 Task: Search one way flight ticket for 5 adults, 2 children, 1 infant in seat and 1 infant on lap in economy from Ketchikan: Ketchikan International Airport to Greenville: Pitt-greenville Airport on 5-2-2023. Choice of flights is Frontier. Number of bags: 2 checked bags. Price is upto 107000. Outbound departure time preference is 6:45.
Action: Mouse moved to (171, 139)
Screenshot: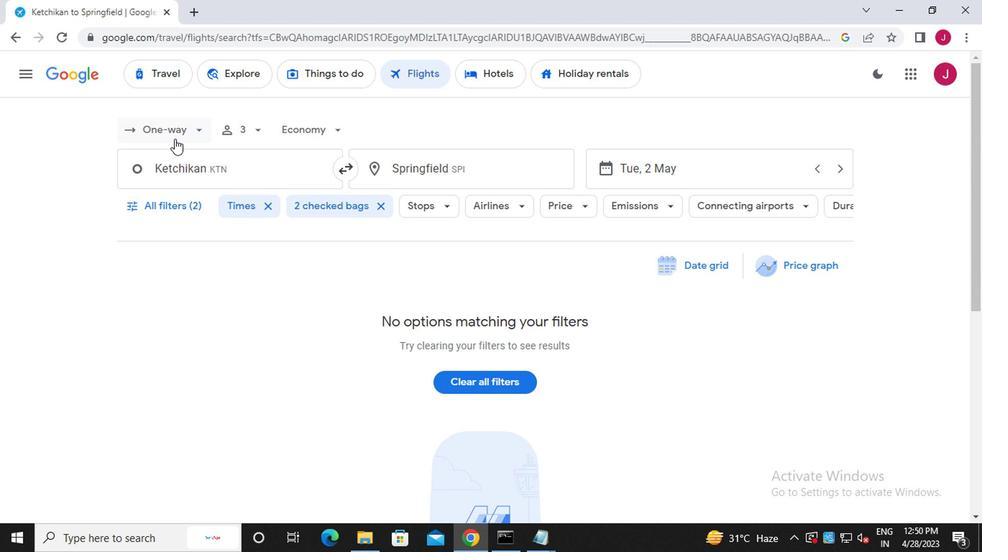 
Action: Mouse pressed left at (171, 139)
Screenshot: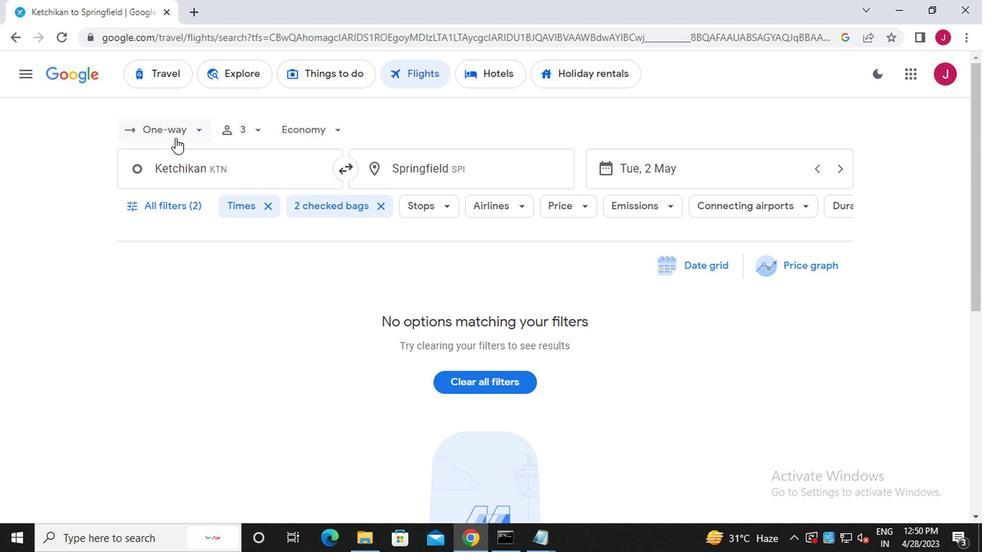 
Action: Mouse moved to (187, 200)
Screenshot: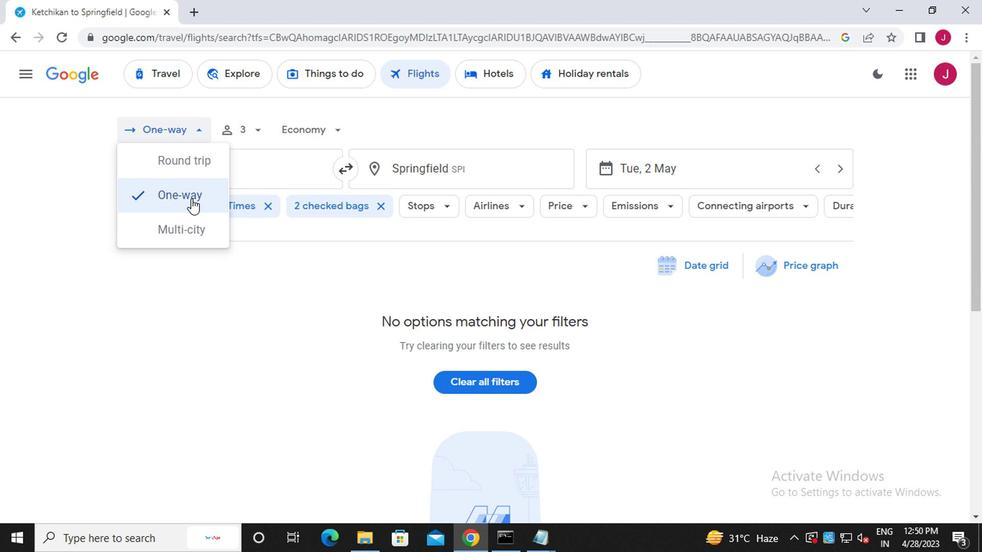 
Action: Mouse pressed left at (187, 200)
Screenshot: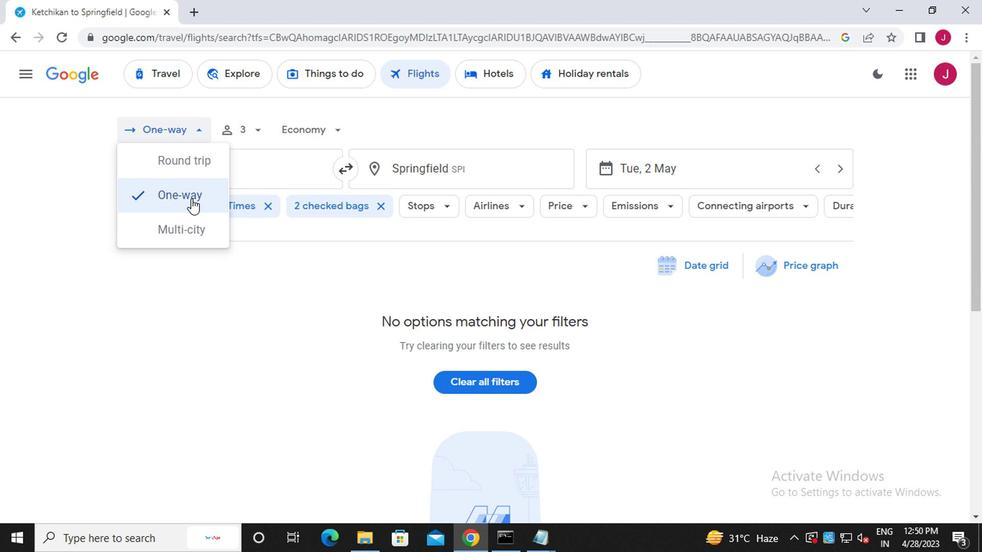 
Action: Mouse moved to (256, 133)
Screenshot: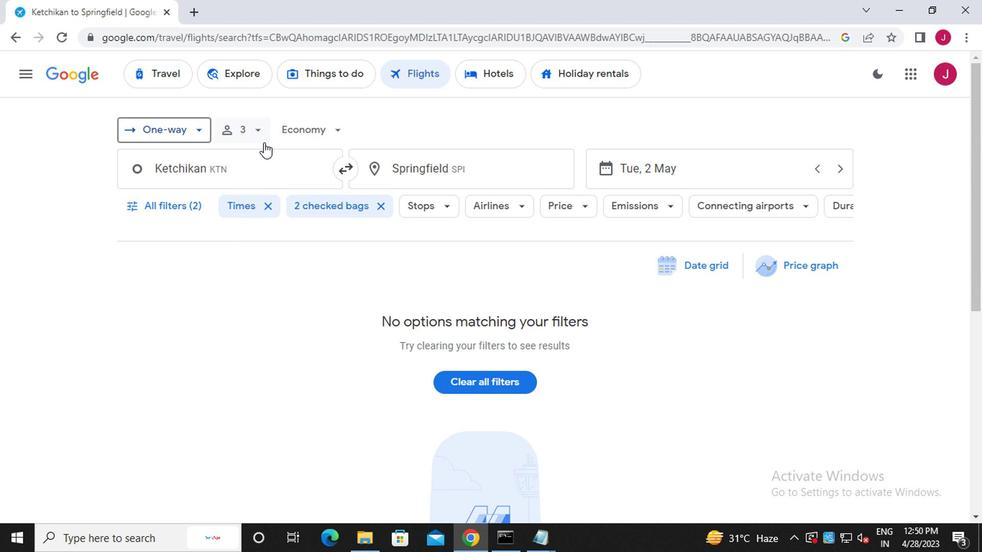 
Action: Mouse pressed left at (256, 133)
Screenshot: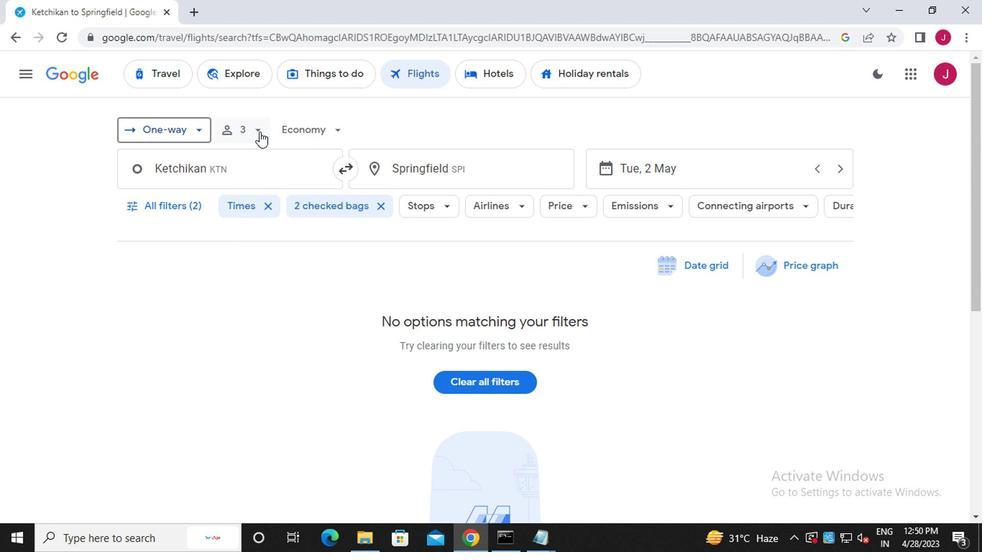 
Action: Mouse moved to (363, 173)
Screenshot: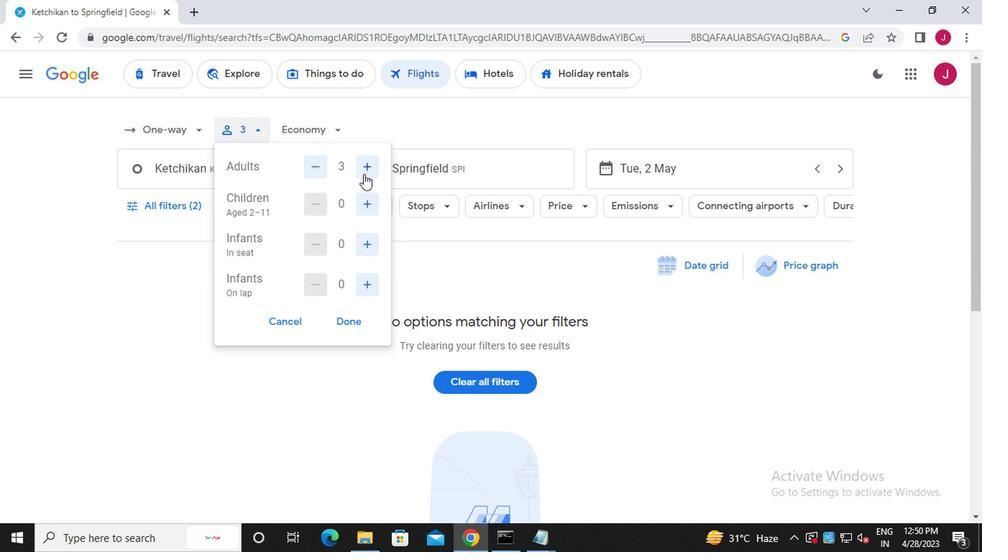 
Action: Mouse pressed left at (363, 173)
Screenshot: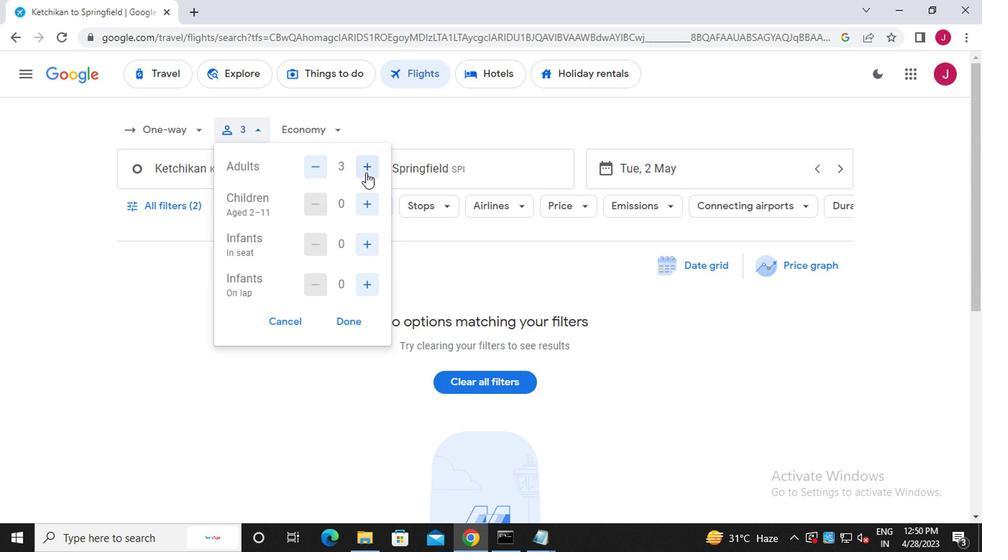 
Action: Mouse pressed left at (363, 173)
Screenshot: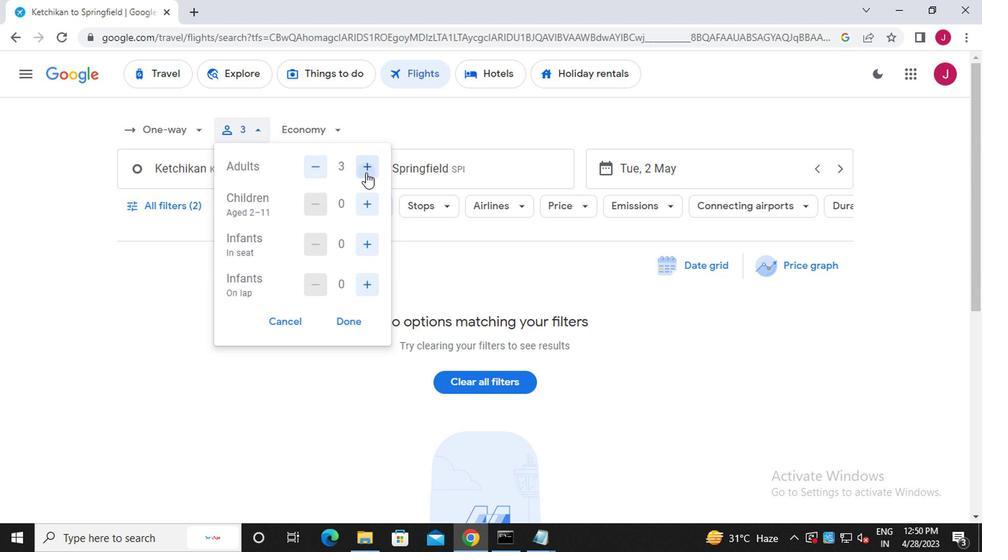 
Action: Mouse moved to (362, 203)
Screenshot: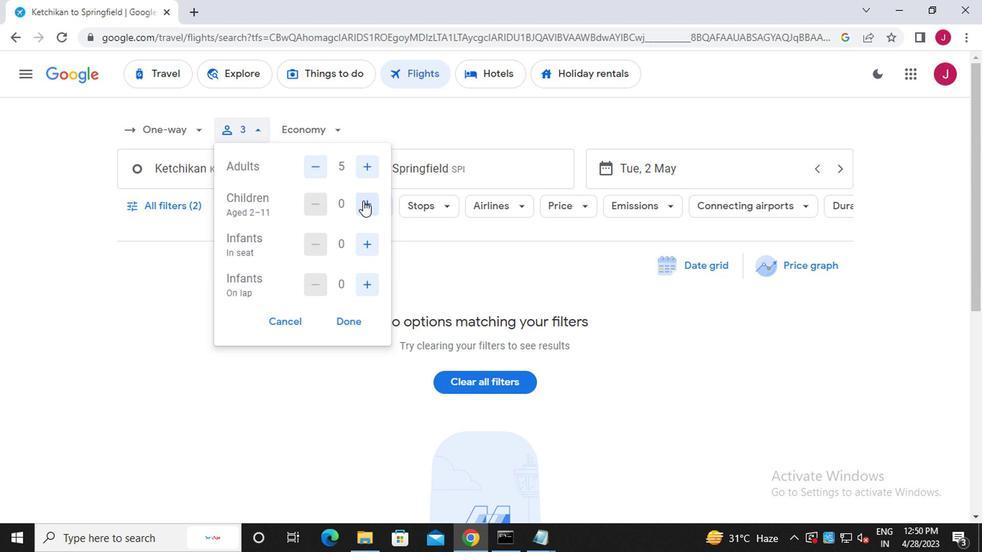 
Action: Mouse pressed left at (362, 203)
Screenshot: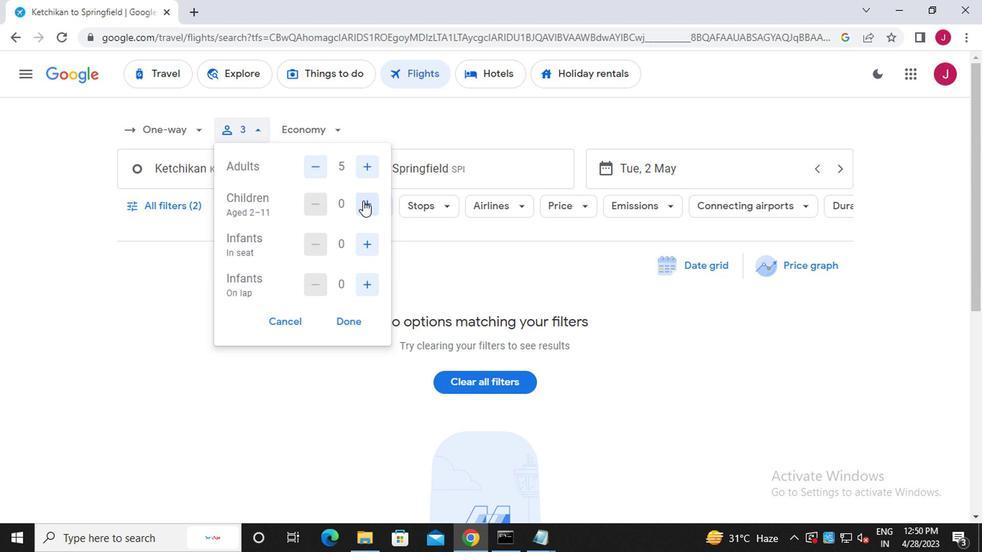 
Action: Mouse moved to (362, 203)
Screenshot: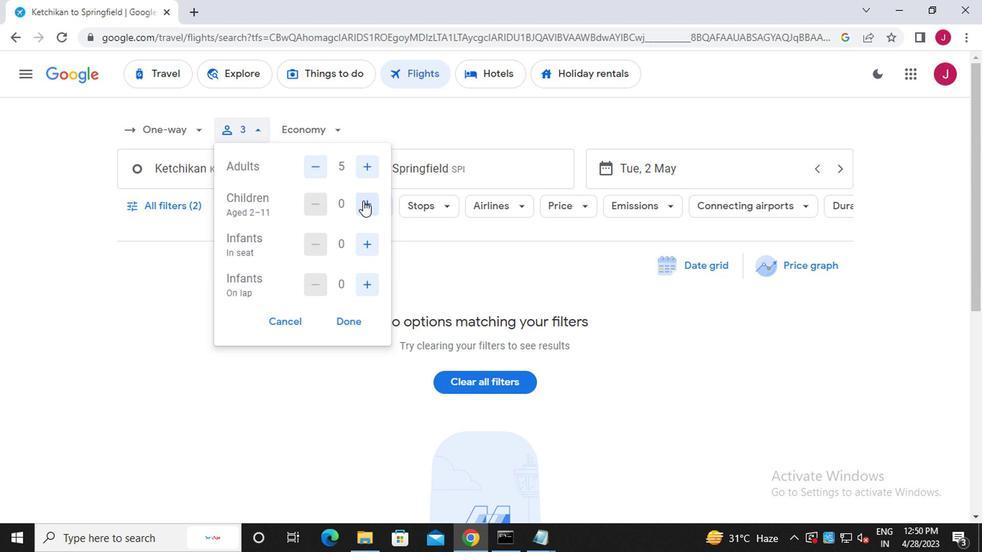 
Action: Mouse pressed left at (362, 203)
Screenshot: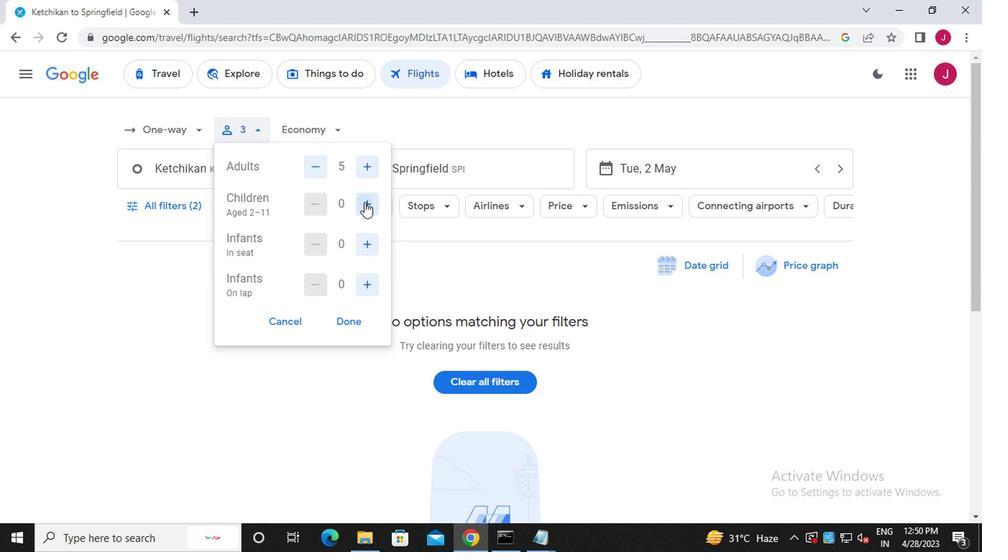 
Action: Mouse moved to (365, 244)
Screenshot: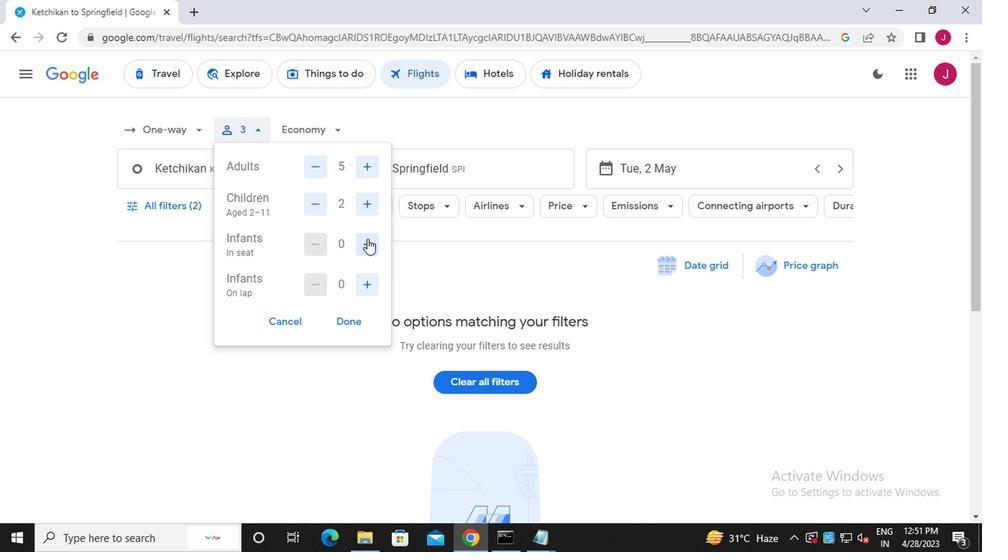 
Action: Mouse pressed left at (365, 244)
Screenshot: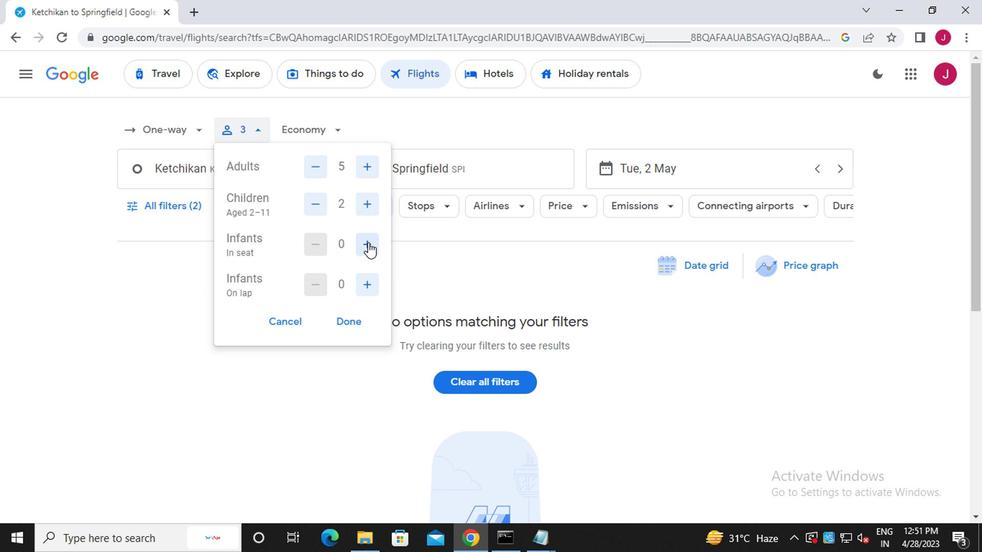 
Action: Mouse moved to (363, 287)
Screenshot: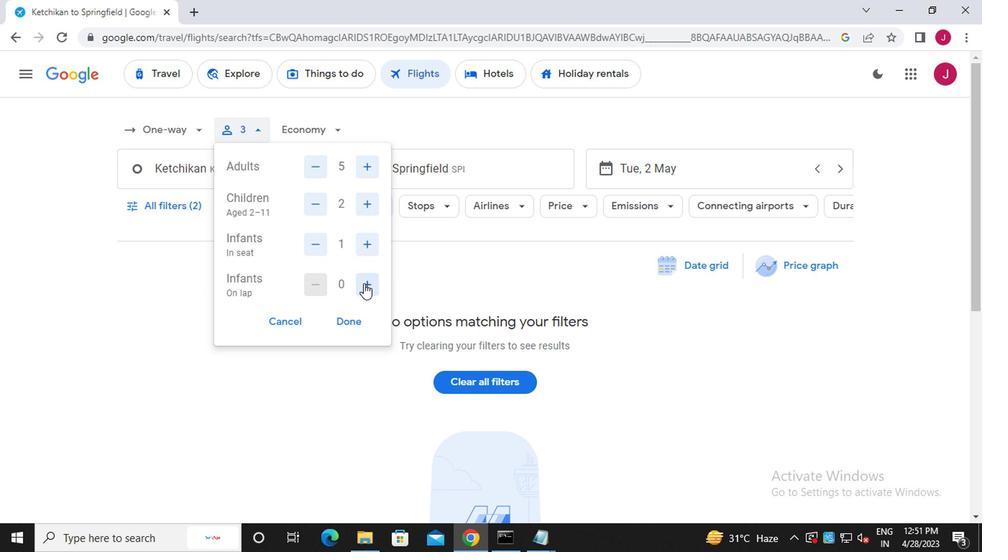 
Action: Mouse pressed left at (363, 287)
Screenshot: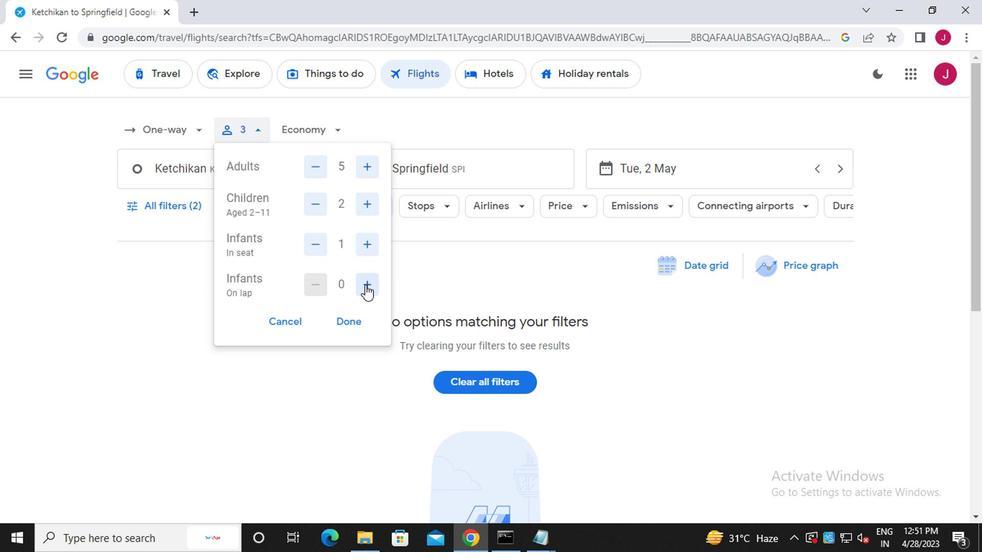 
Action: Mouse moved to (351, 323)
Screenshot: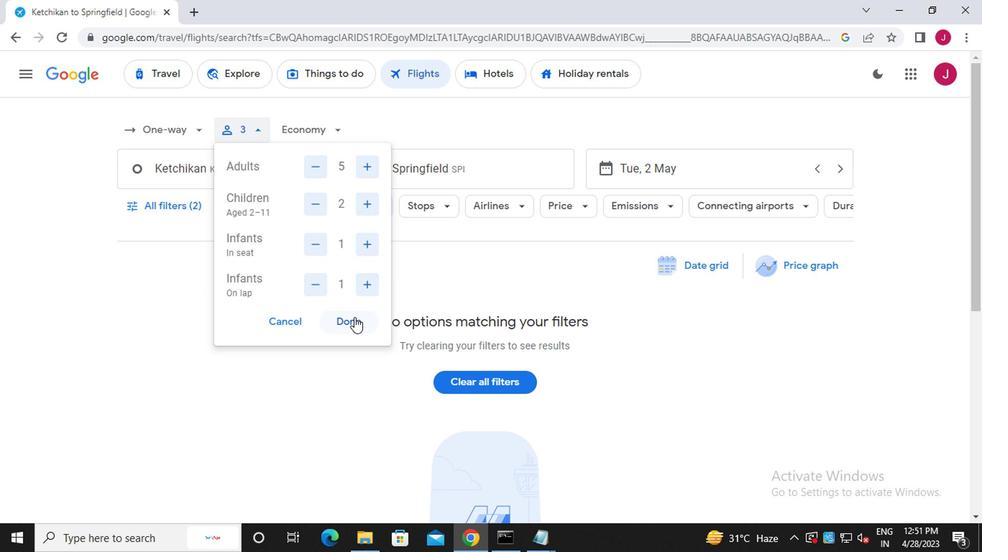 
Action: Mouse pressed left at (351, 323)
Screenshot: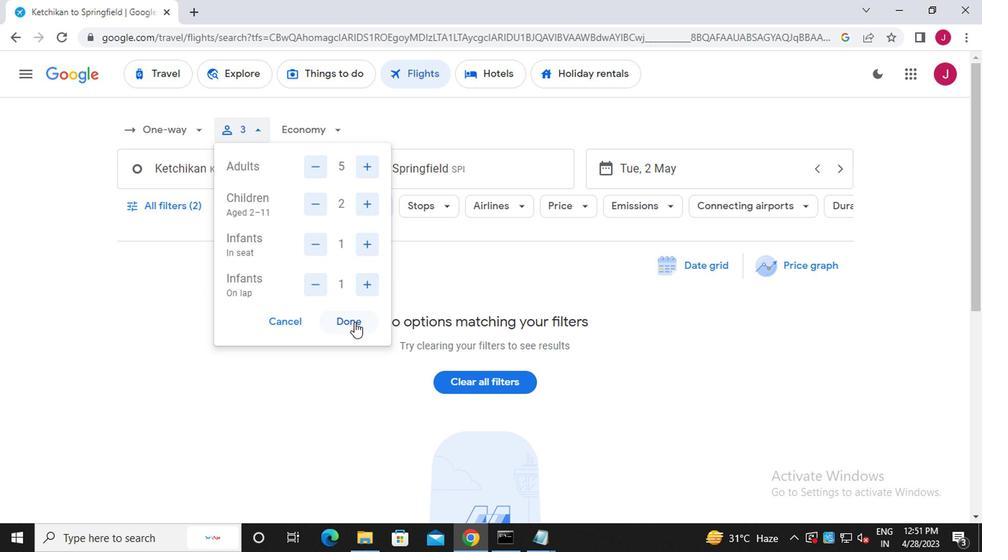 
Action: Mouse moved to (337, 136)
Screenshot: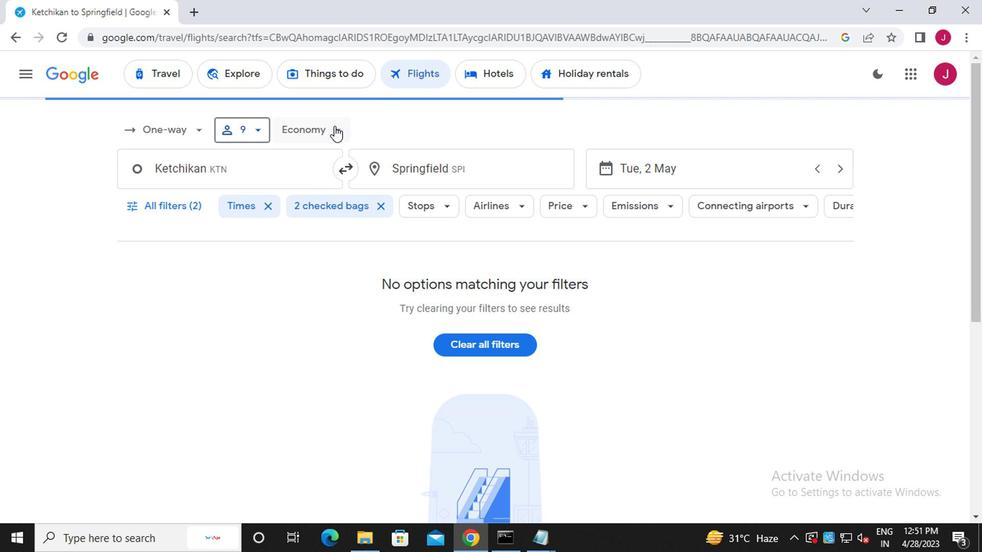 
Action: Mouse pressed left at (337, 136)
Screenshot: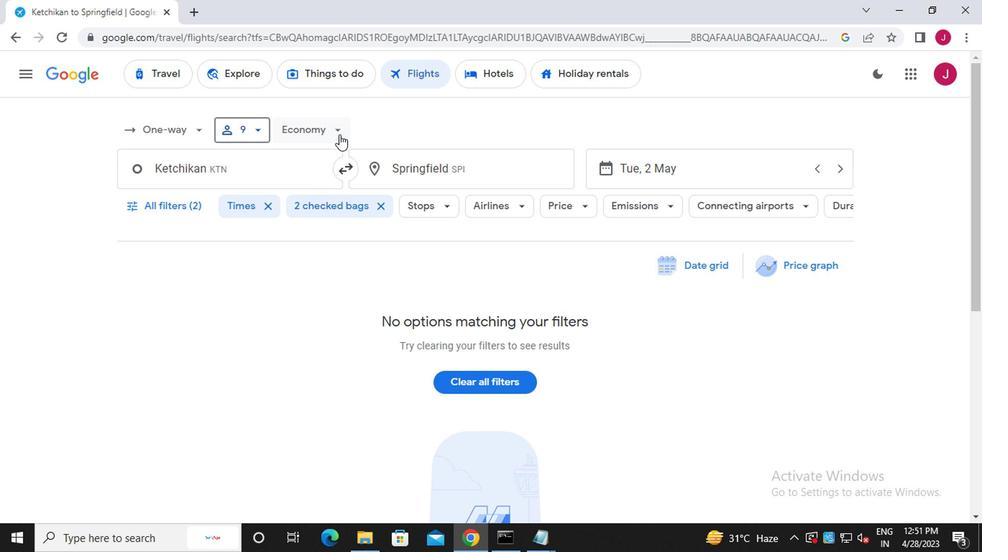 
Action: Mouse moved to (358, 150)
Screenshot: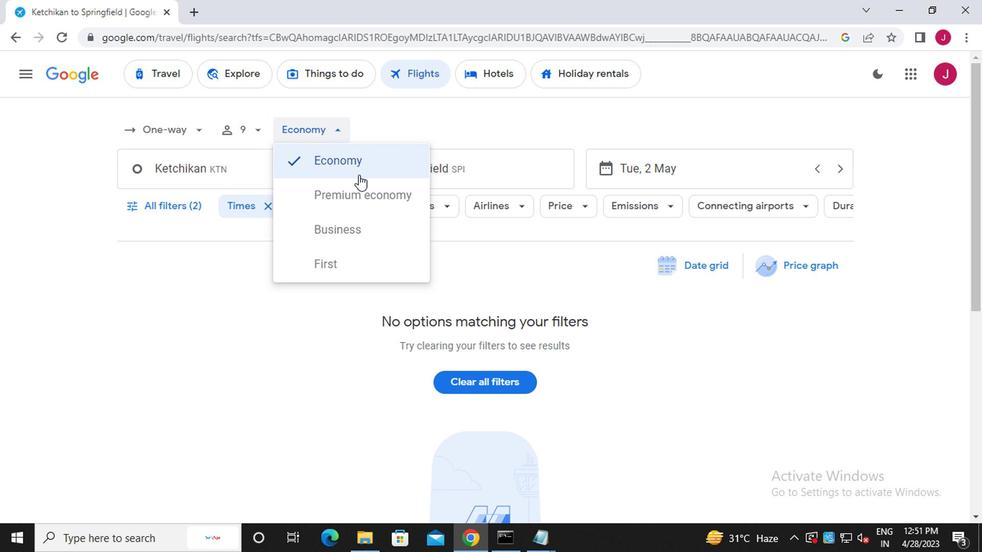 
Action: Mouse pressed left at (358, 150)
Screenshot: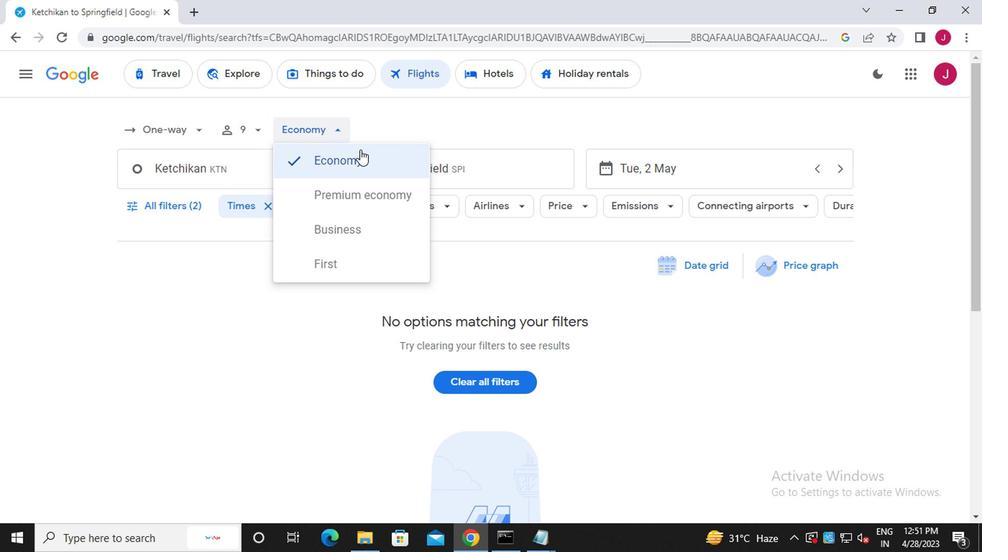 
Action: Mouse moved to (274, 171)
Screenshot: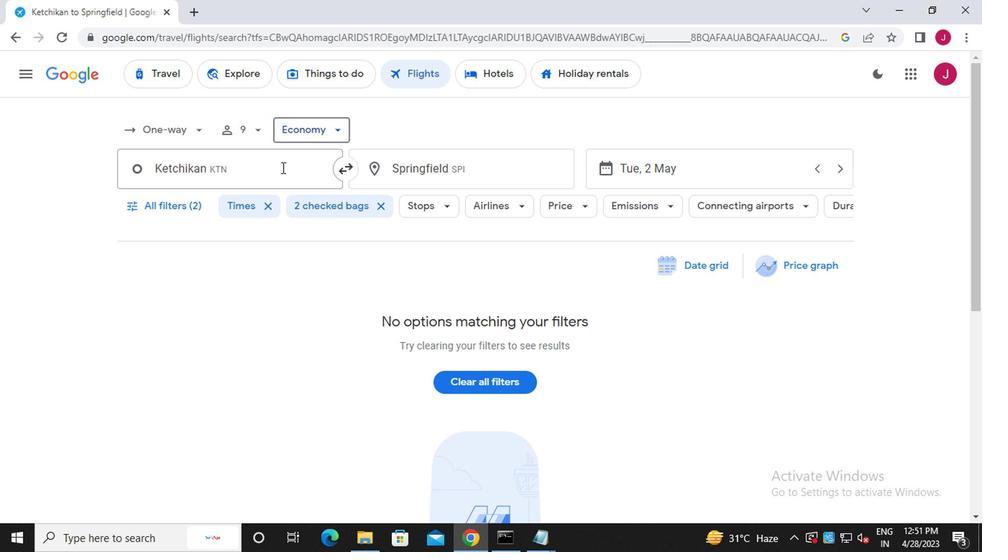 
Action: Mouse pressed left at (274, 171)
Screenshot: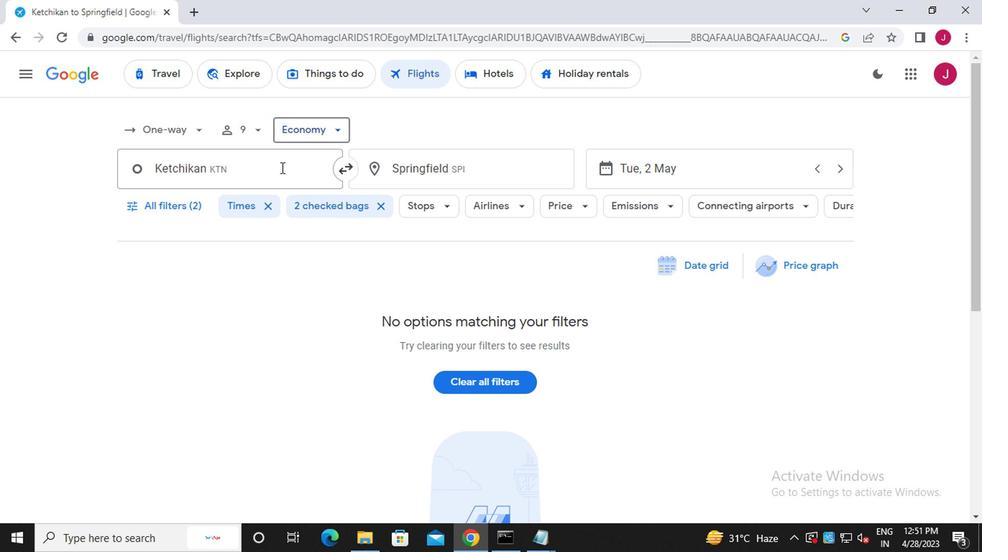
Action: Mouse moved to (273, 171)
Screenshot: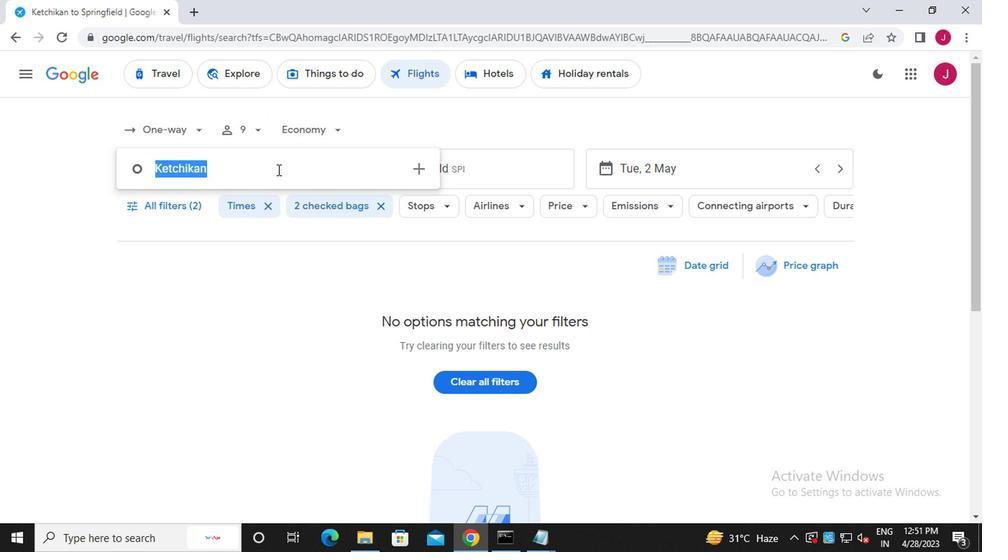 
Action: Key pressed ketch
Screenshot: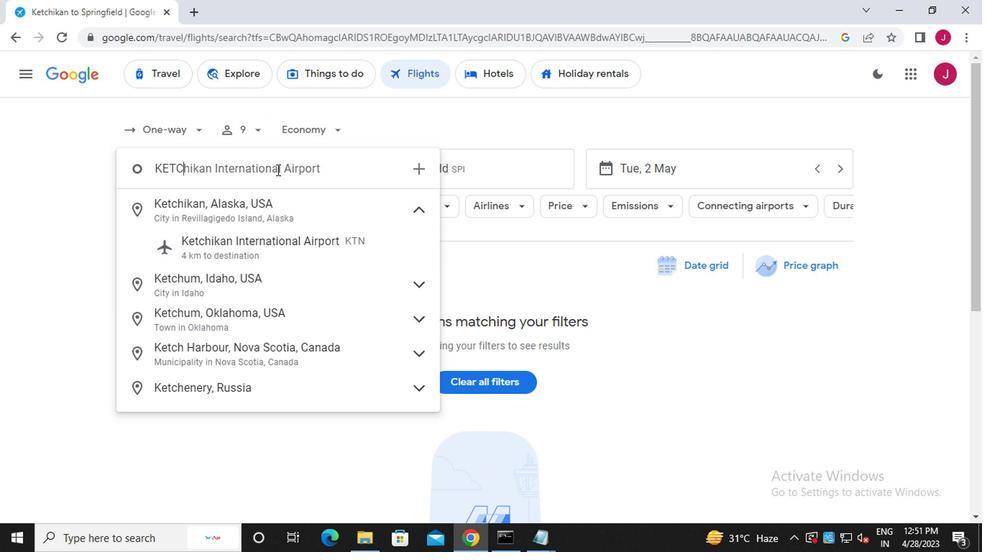
Action: Mouse moved to (274, 244)
Screenshot: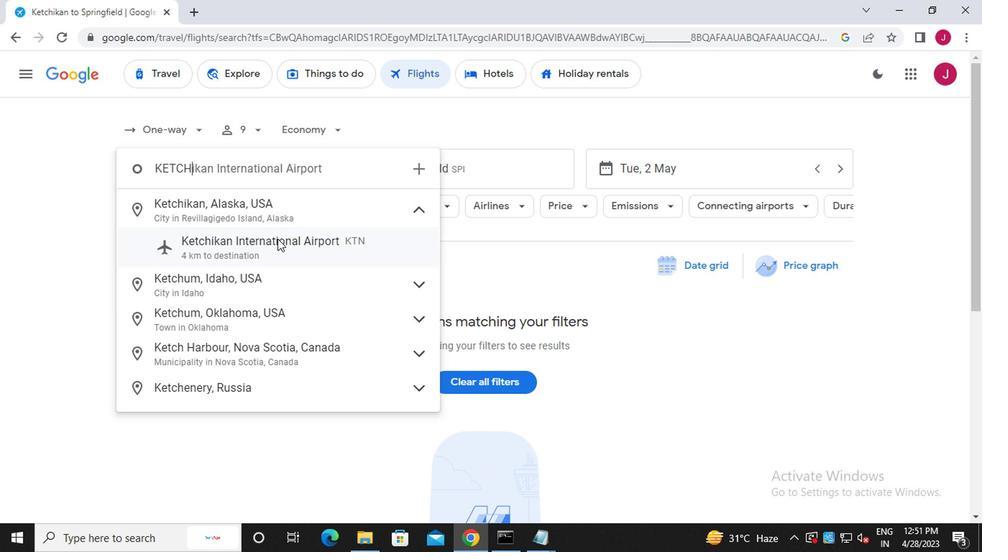 
Action: Mouse pressed left at (274, 244)
Screenshot: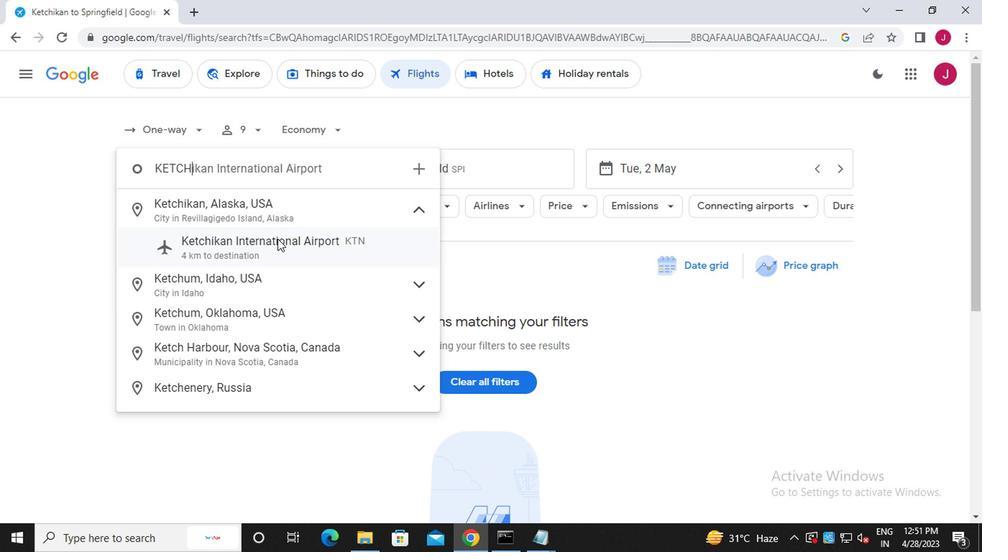 
Action: Mouse moved to (490, 171)
Screenshot: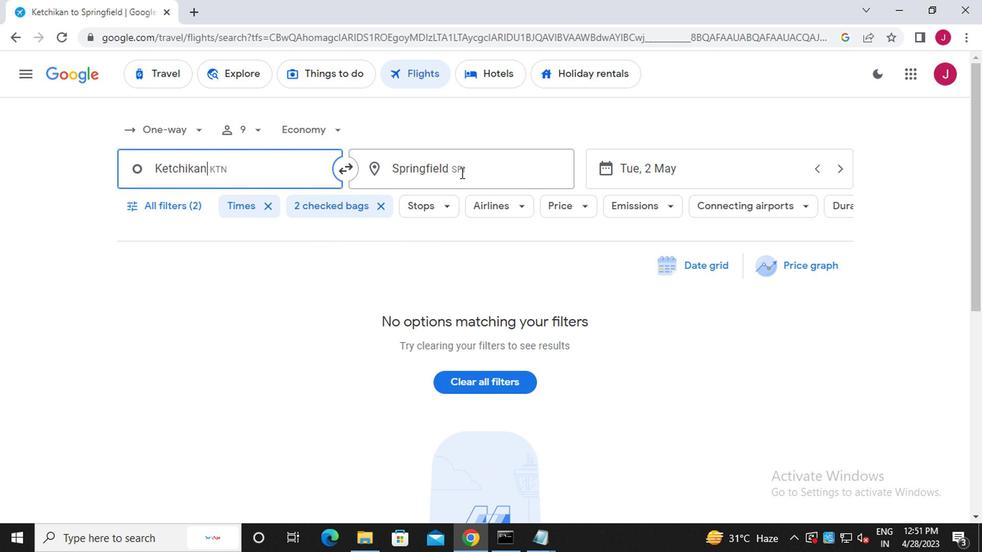 
Action: Mouse pressed left at (490, 171)
Screenshot: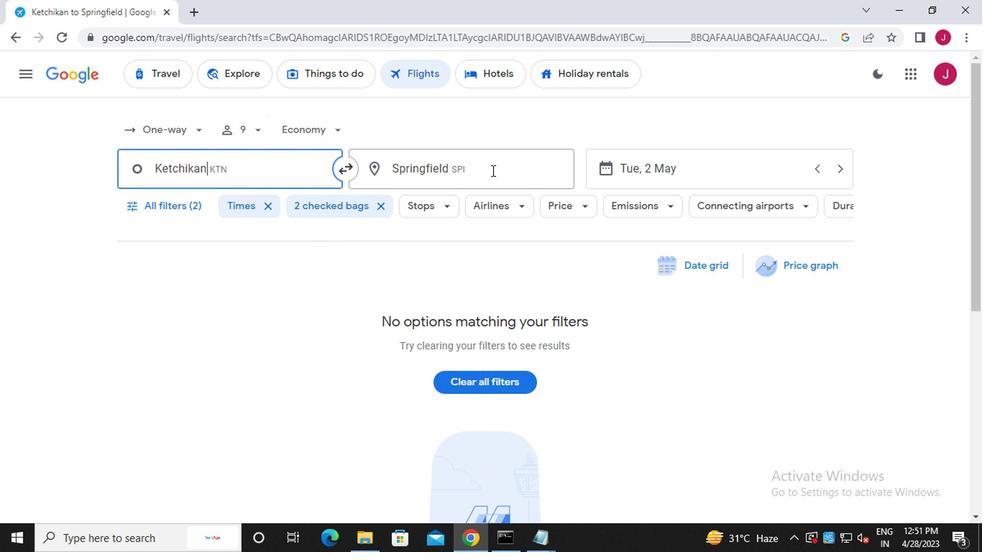 
Action: Mouse moved to (491, 171)
Screenshot: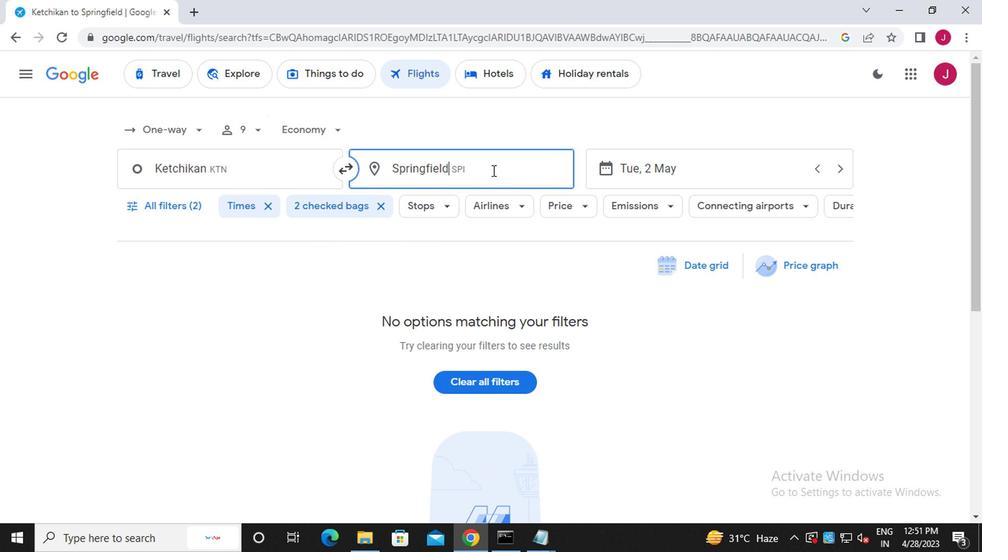 
Action: Key pressed greenville<Key.space>p
Screenshot: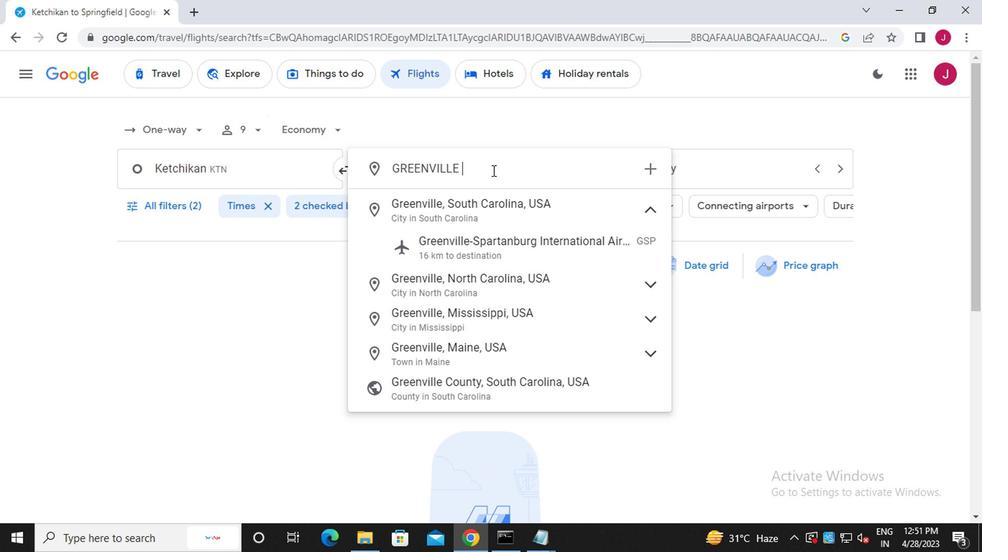 
Action: Mouse moved to (502, 212)
Screenshot: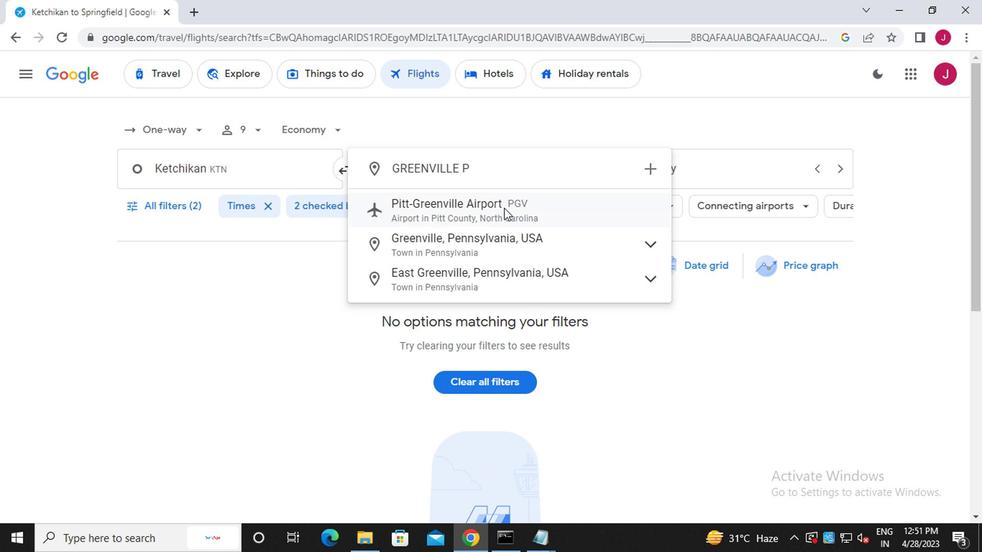 
Action: Mouse pressed left at (502, 212)
Screenshot: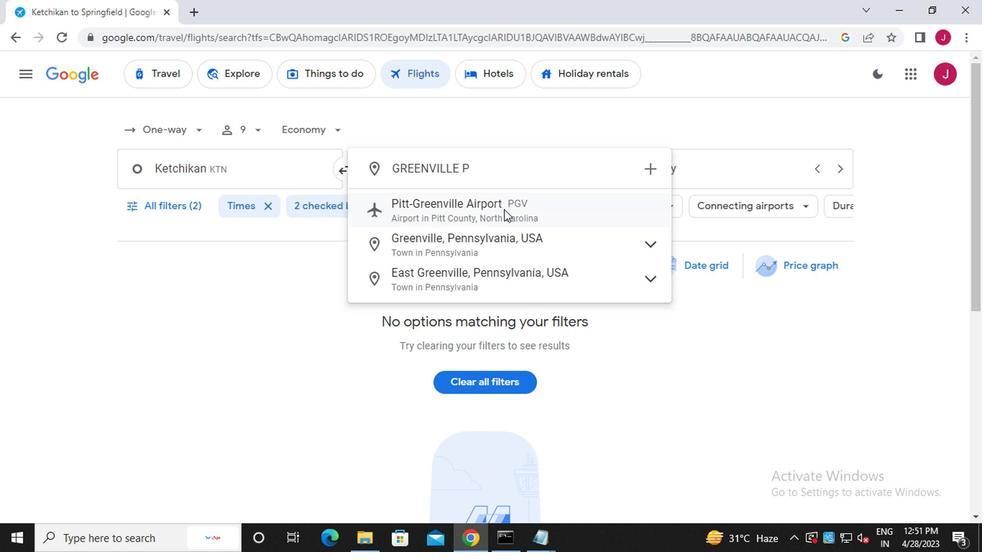 
Action: Mouse moved to (690, 175)
Screenshot: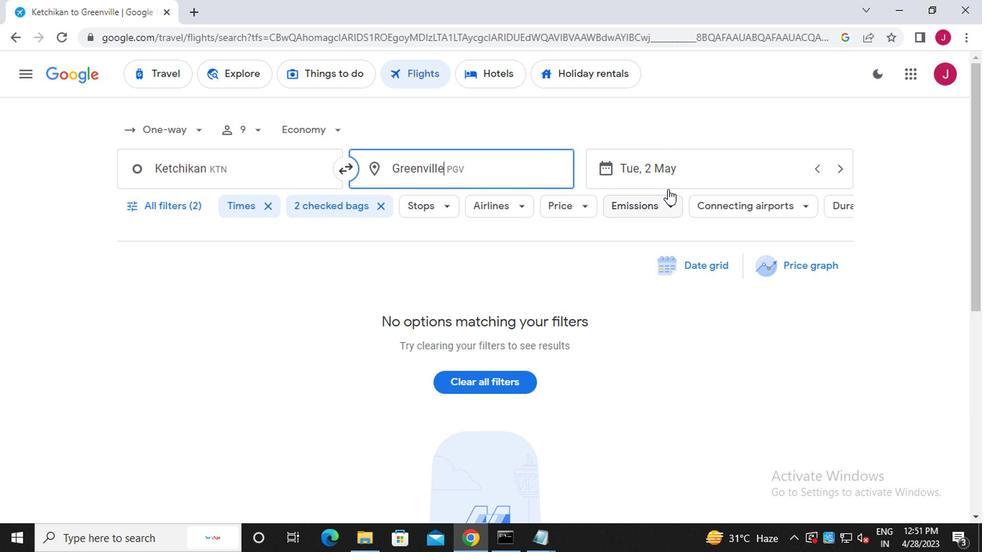 
Action: Mouse pressed left at (690, 175)
Screenshot: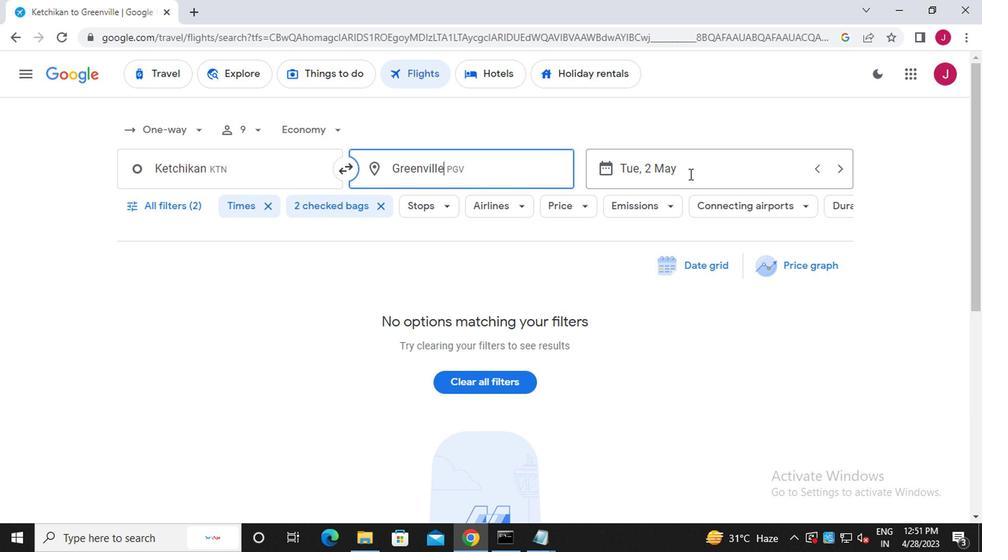 
Action: Mouse moved to (820, 495)
Screenshot: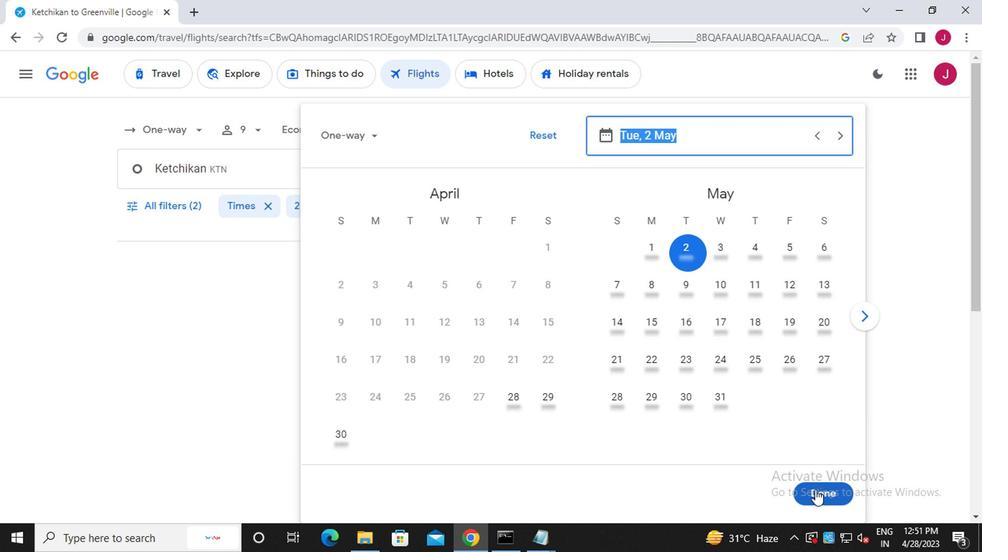 
Action: Mouse pressed left at (820, 495)
Screenshot: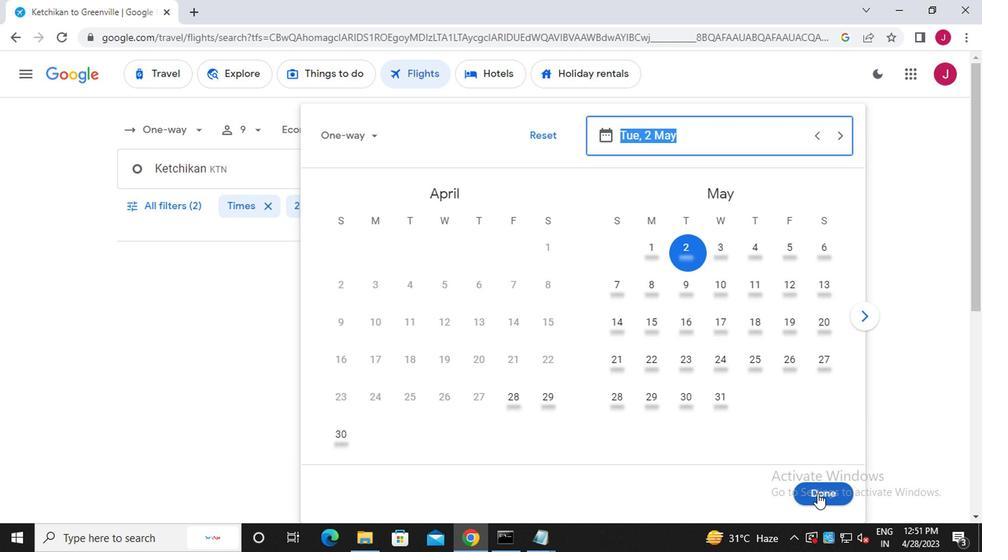 
Action: Mouse moved to (195, 209)
Screenshot: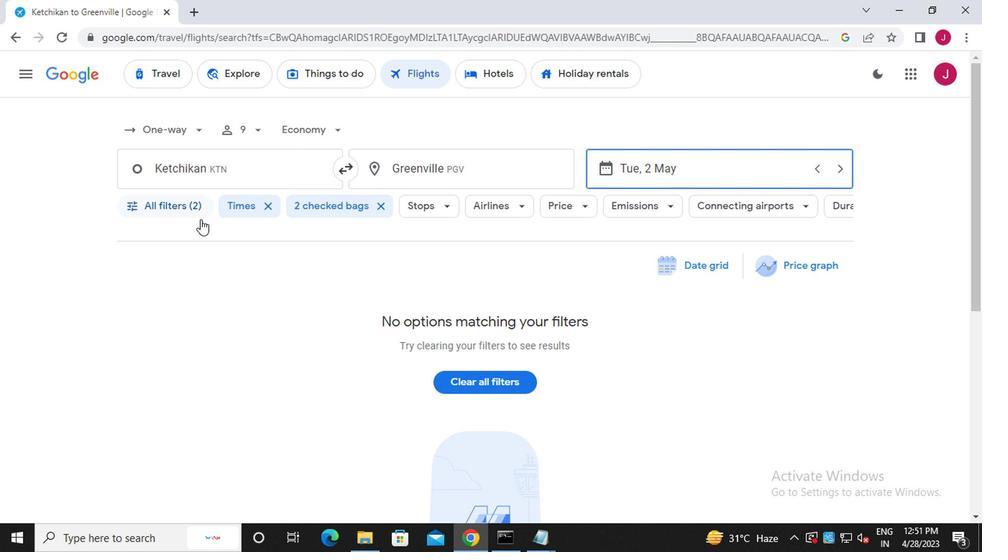 
Action: Mouse pressed left at (195, 209)
Screenshot: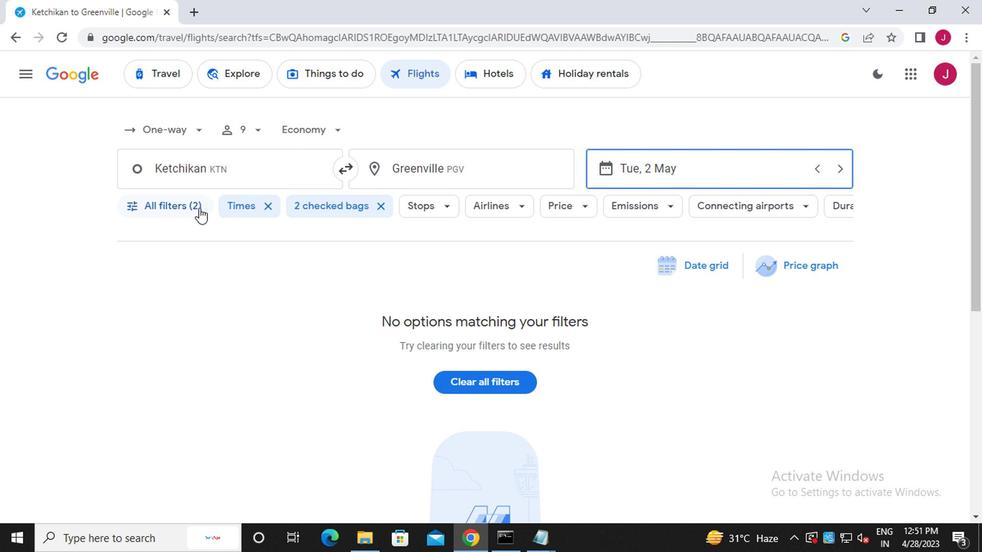 
Action: Mouse moved to (257, 327)
Screenshot: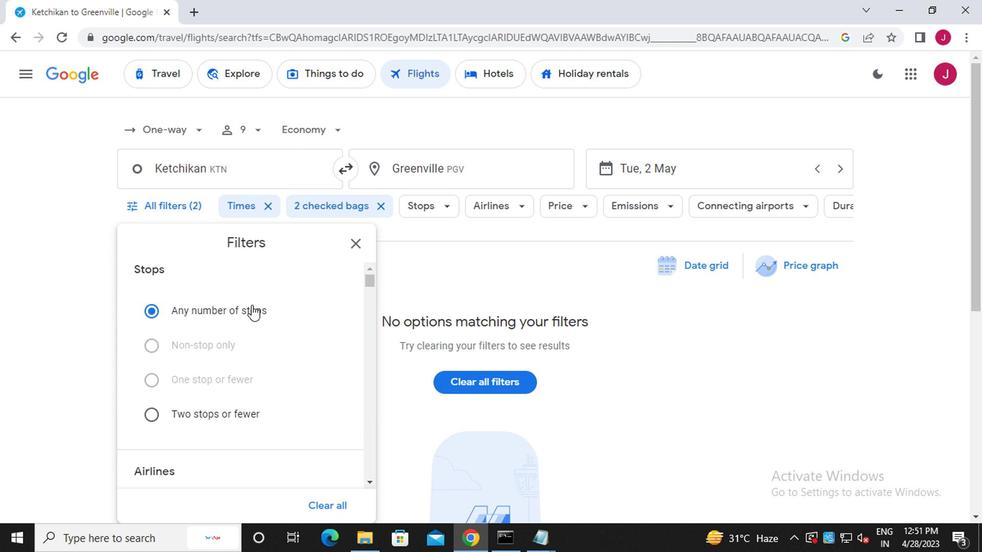 
Action: Mouse scrolled (257, 326) with delta (0, -1)
Screenshot: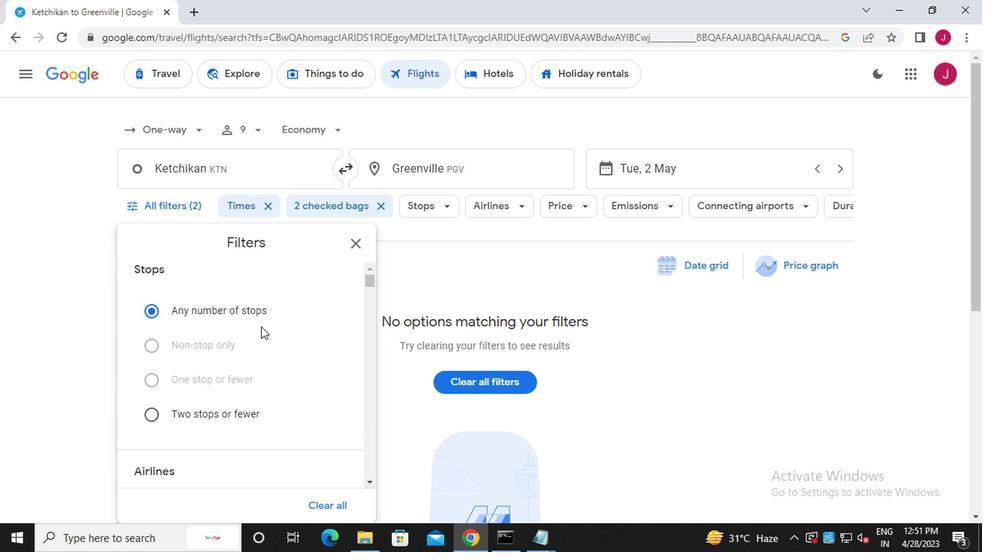 
Action: Mouse scrolled (257, 326) with delta (0, -1)
Screenshot: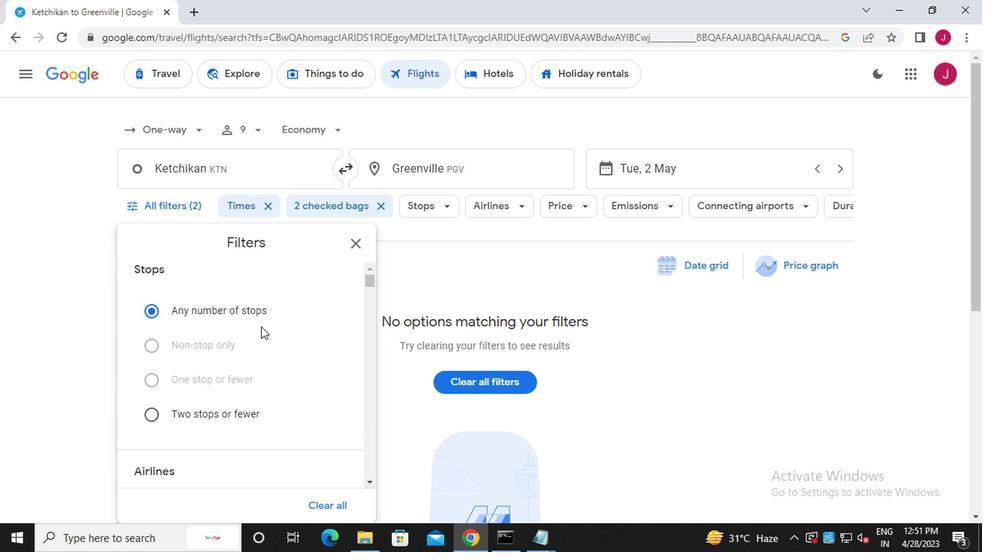 
Action: Mouse scrolled (257, 326) with delta (0, -1)
Screenshot: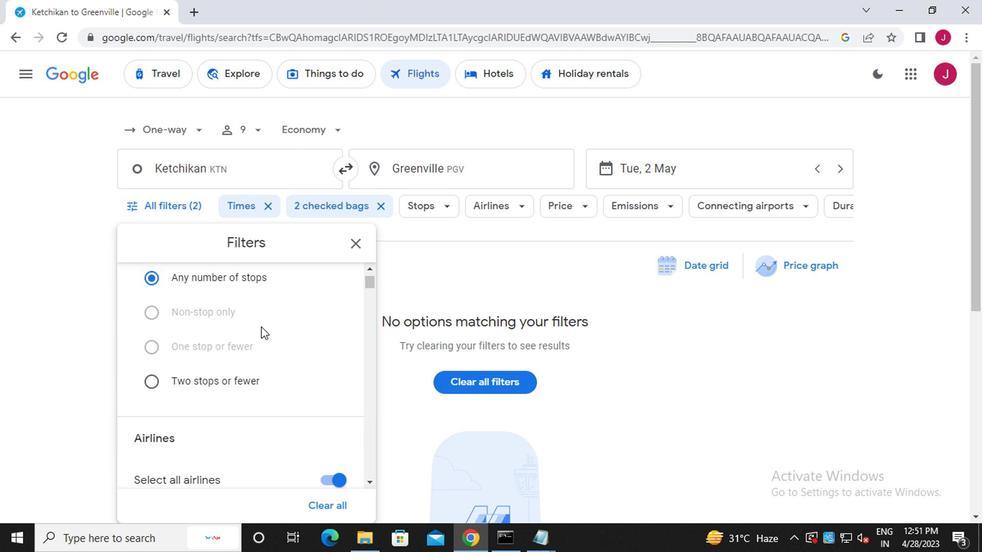
Action: Mouse moved to (321, 299)
Screenshot: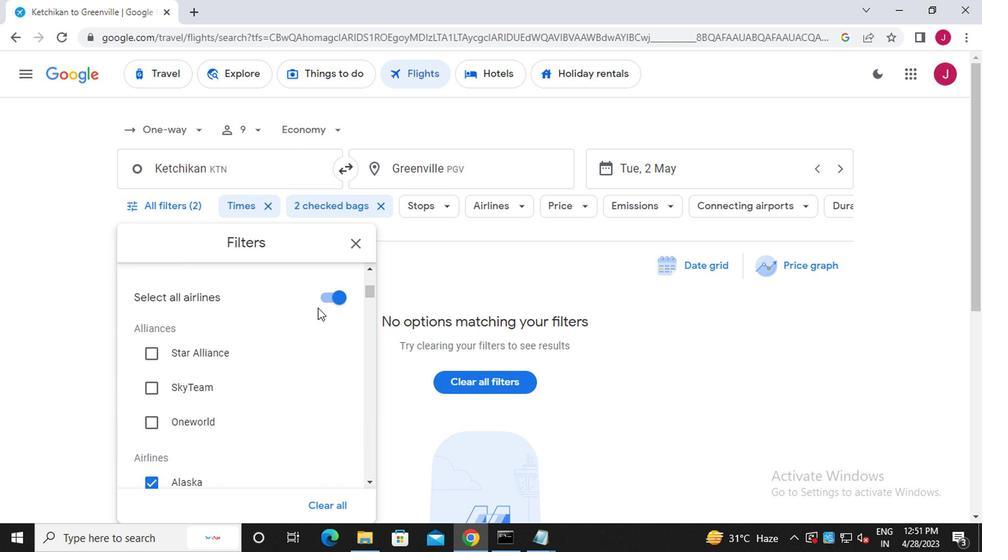 
Action: Mouse pressed left at (321, 299)
Screenshot: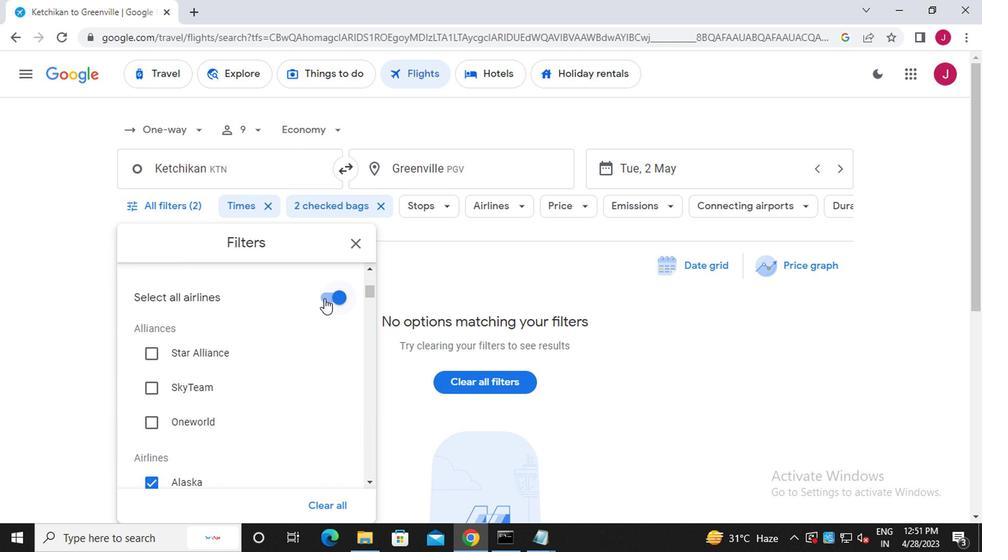 
Action: Mouse moved to (319, 310)
Screenshot: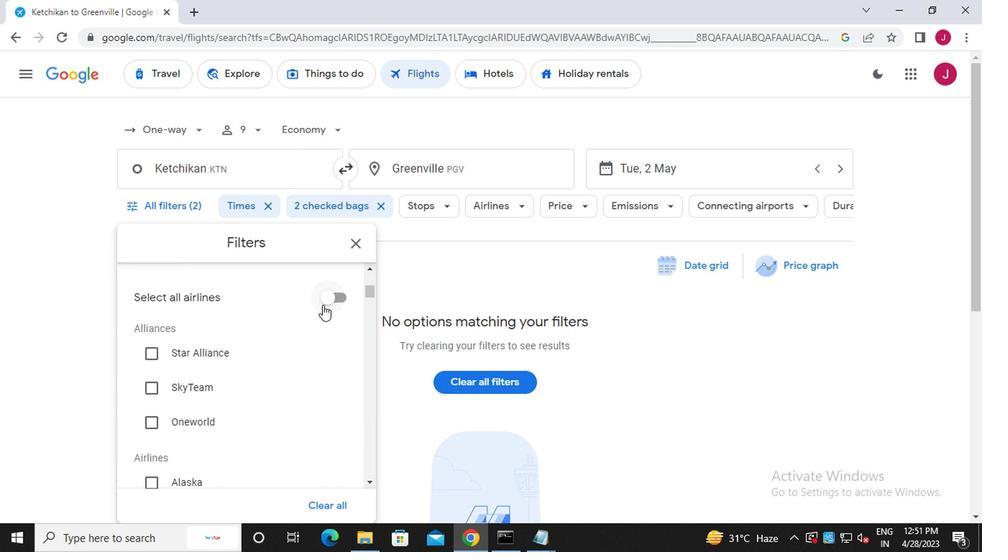 
Action: Mouse scrolled (319, 309) with delta (0, -1)
Screenshot: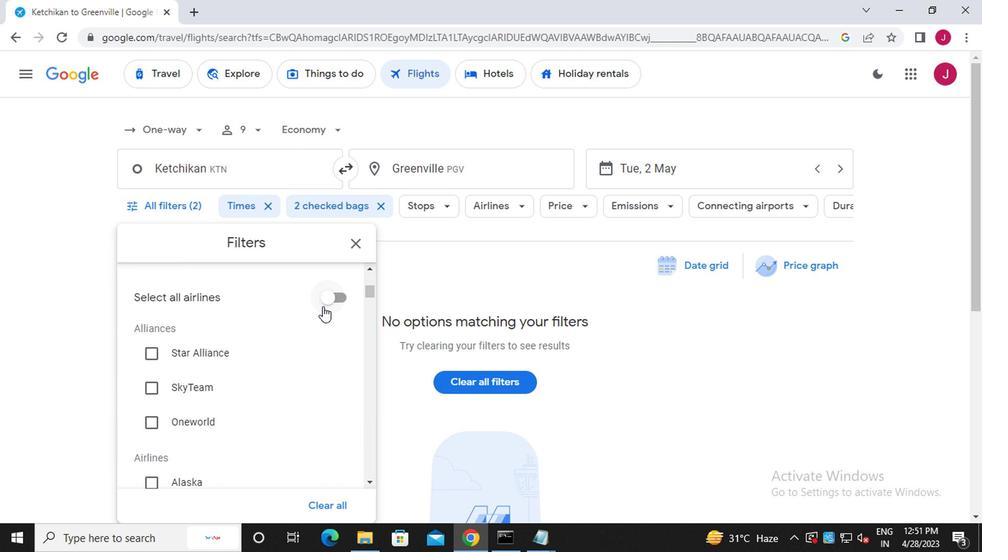 
Action: Mouse moved to (201, 324)
Screenshot: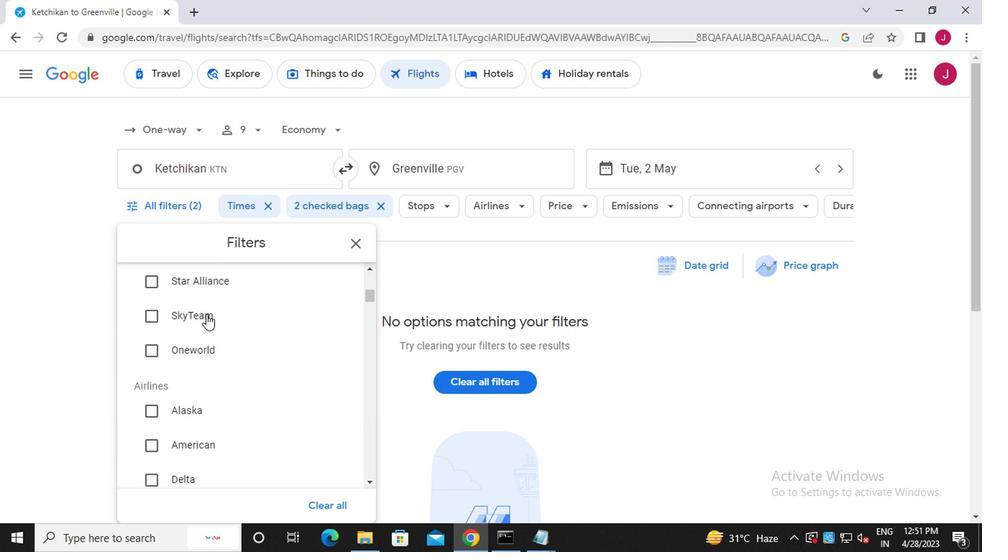 
Action: Mouse scrolled (201, 324) with delta (0, 0)
Screenshot: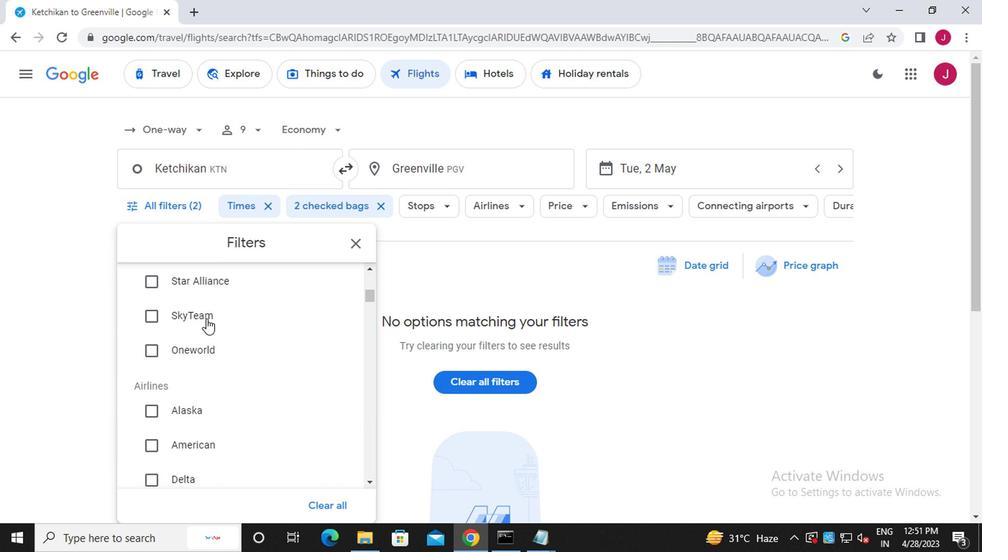 
Action: Mouse moved to (187, 386)
Screenshot: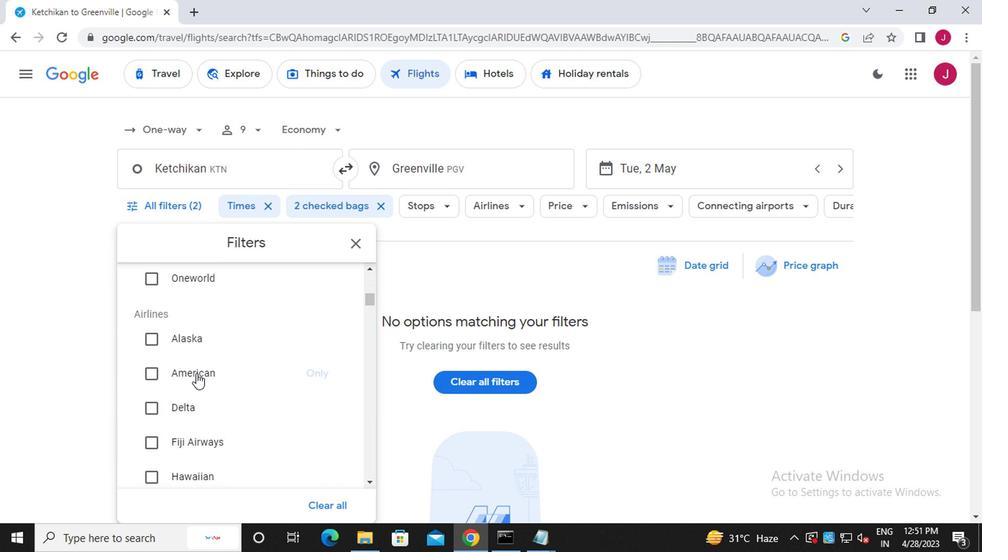 
Action: Mouse scrolled (187, 386) with delta (0, 0)
Screenshot: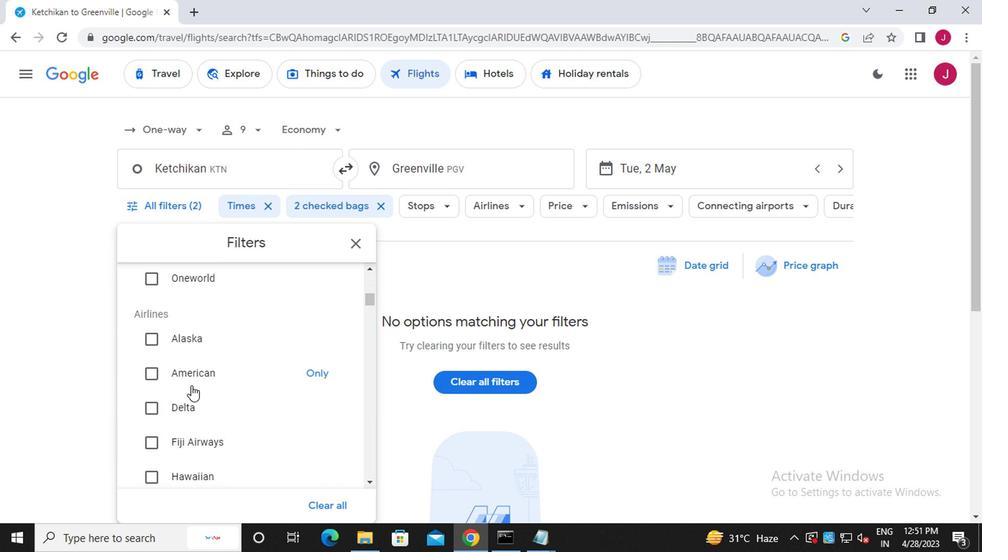 
Action: Mouse moved to (196, 372)
Screenshot: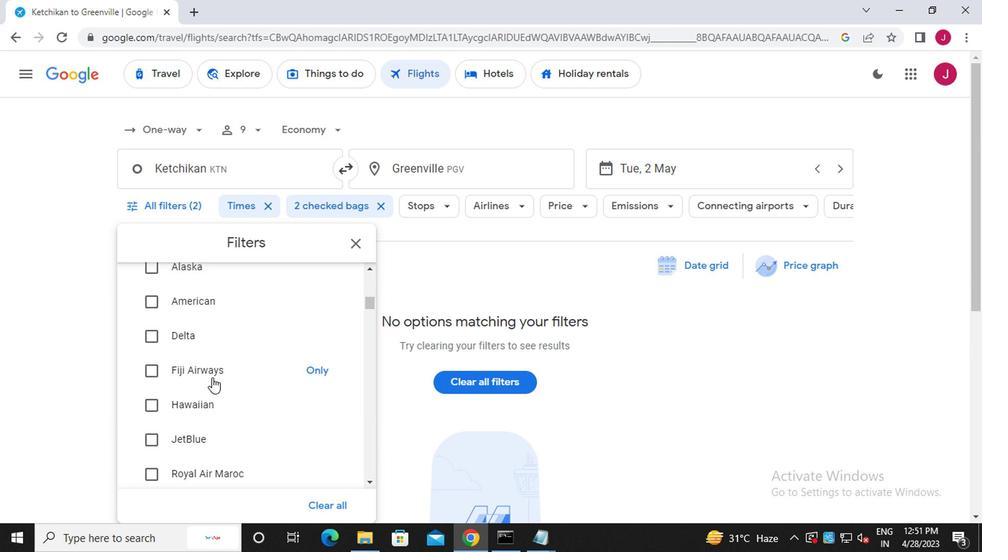 
Action: Mouse scrolled (196, 372) with delta (0, 0)
Screenshot: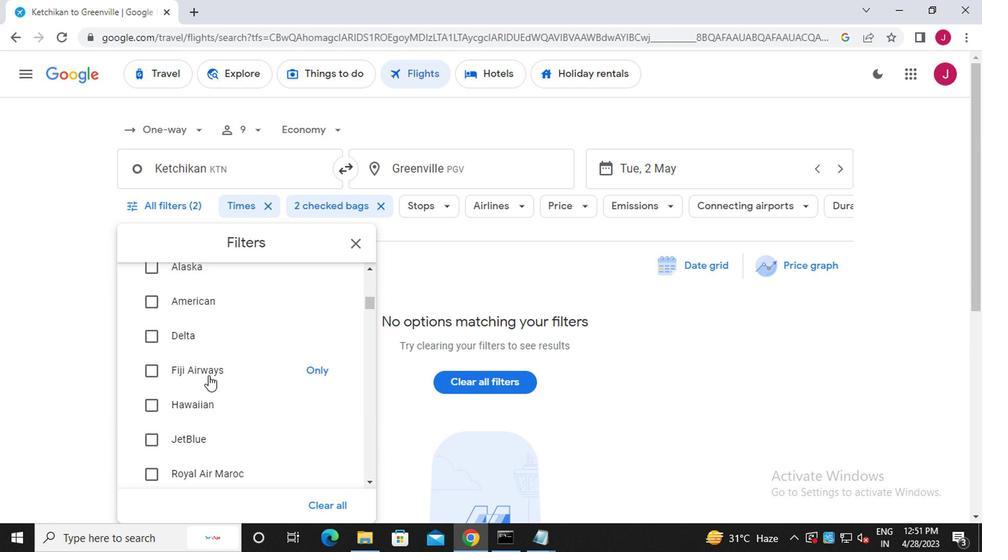 
Action: Mouse moved to (195, 372)
Screenshot: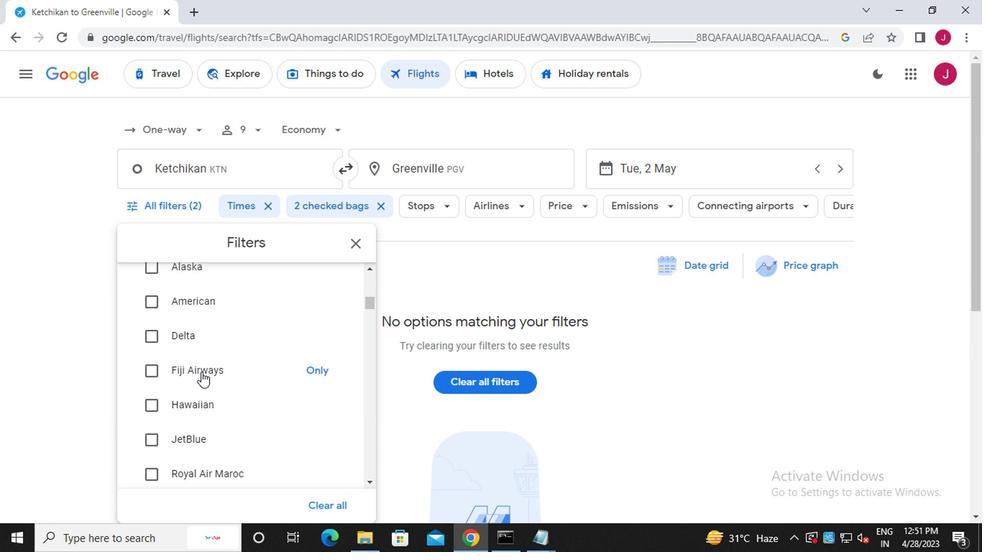 
Action: Mouse scrolled (195, 372) with delta (0, 0)
Screenshot: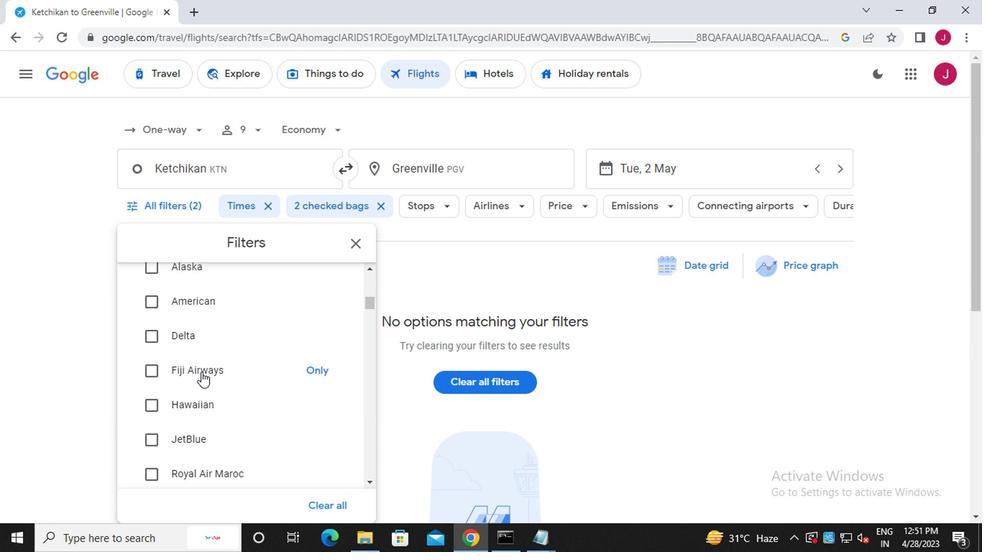 
Action: Mouse moved to (195, 372)
Screenshot: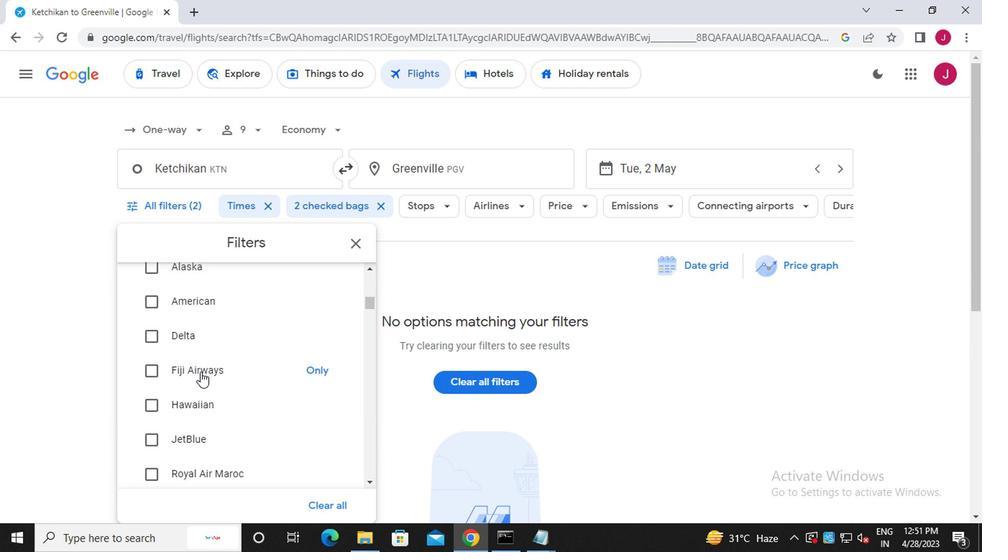 
Action: Mouse scrolled (195, 372) with delta (0, 0)
Screenshot: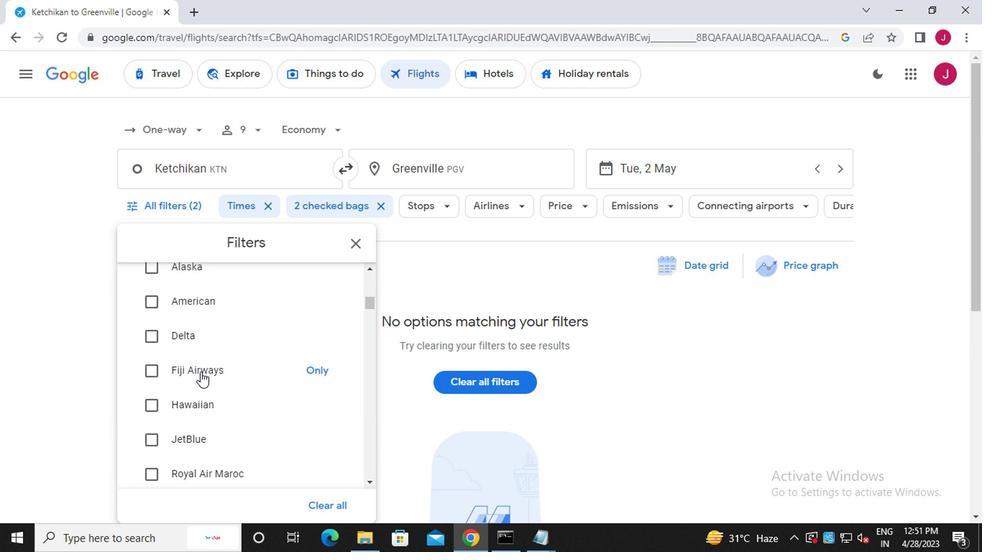 
Action: Mouse moved to (195, 365)
Screenshot: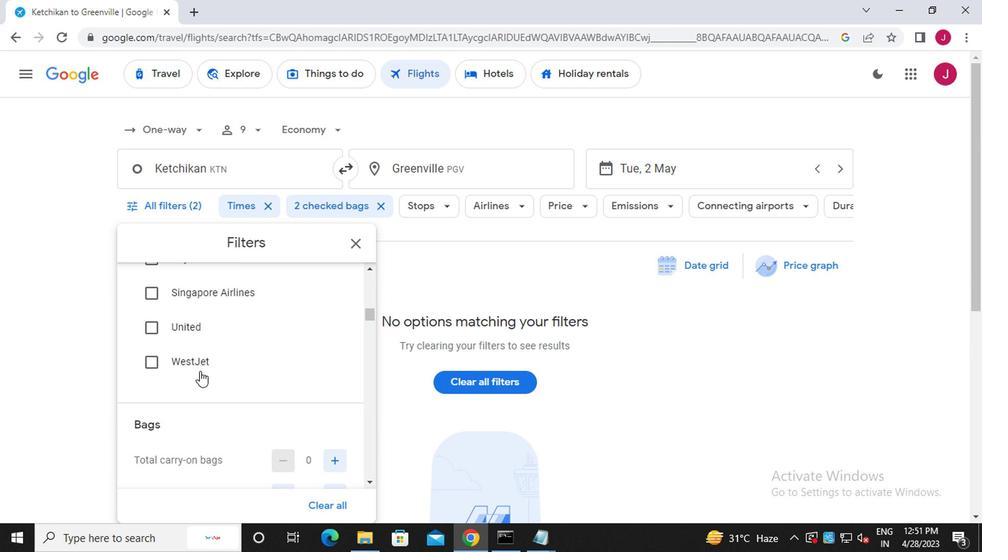 
Action: Mouse scrolled (195, 366) with delta (0, 1)
Screenshot: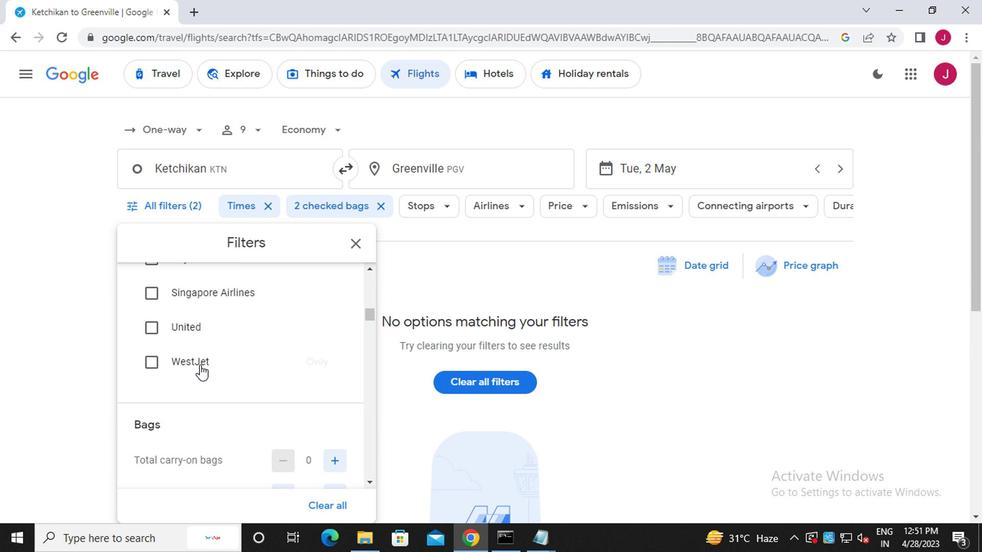 
Action: Mouse moved to (186, 364)
Screenshot: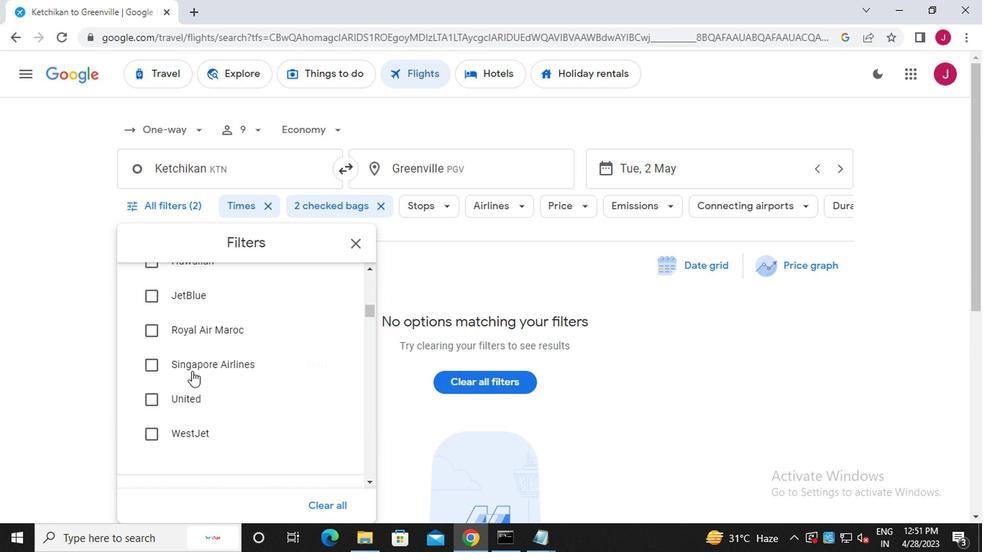 
Action: Mouse scrolled (186, 365) with delta (0, 1)
Screenshot: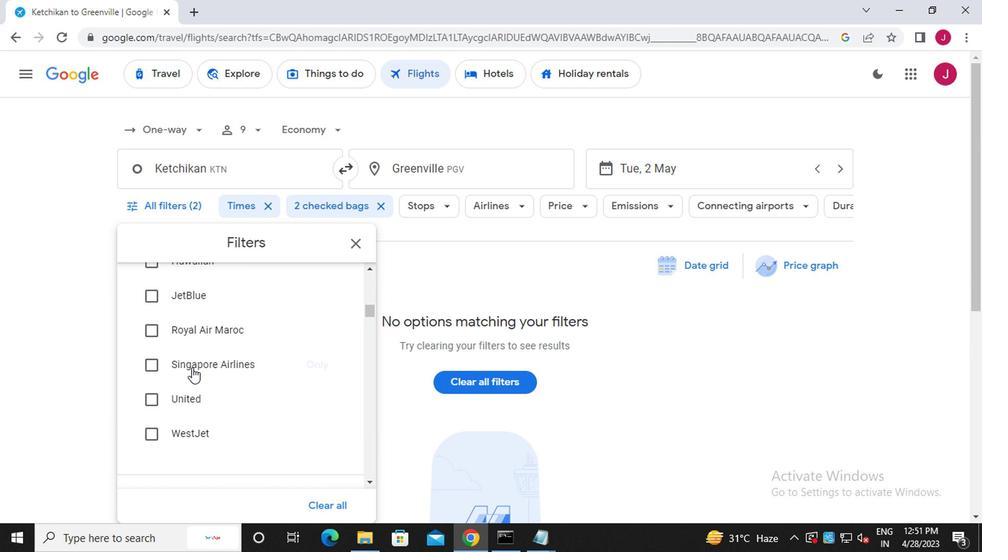 
Action: Mouse scrolled (186, 365) with delta (0, 1)
Screenshot: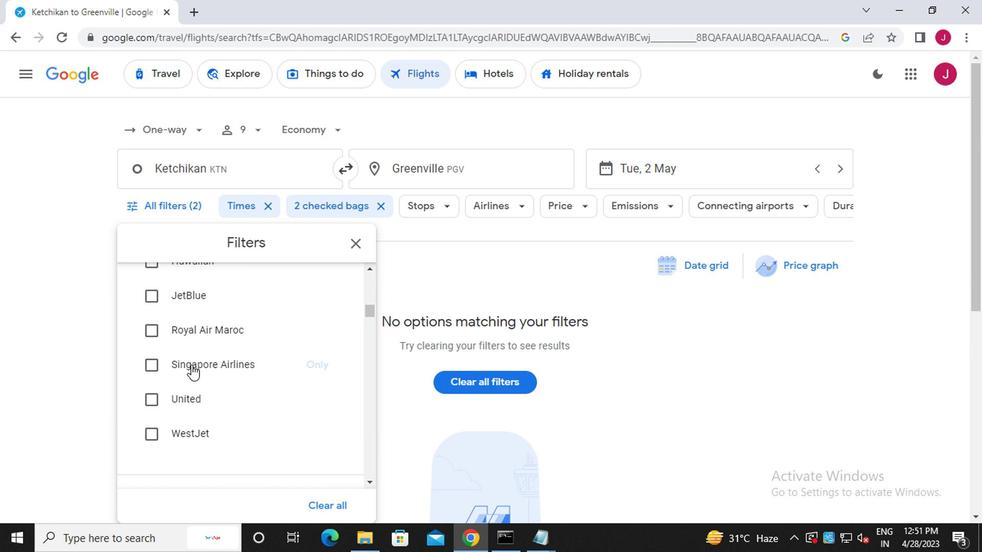 
Action: Mouse scrolled (186, 365) with delta (0, 1)
Screenshot: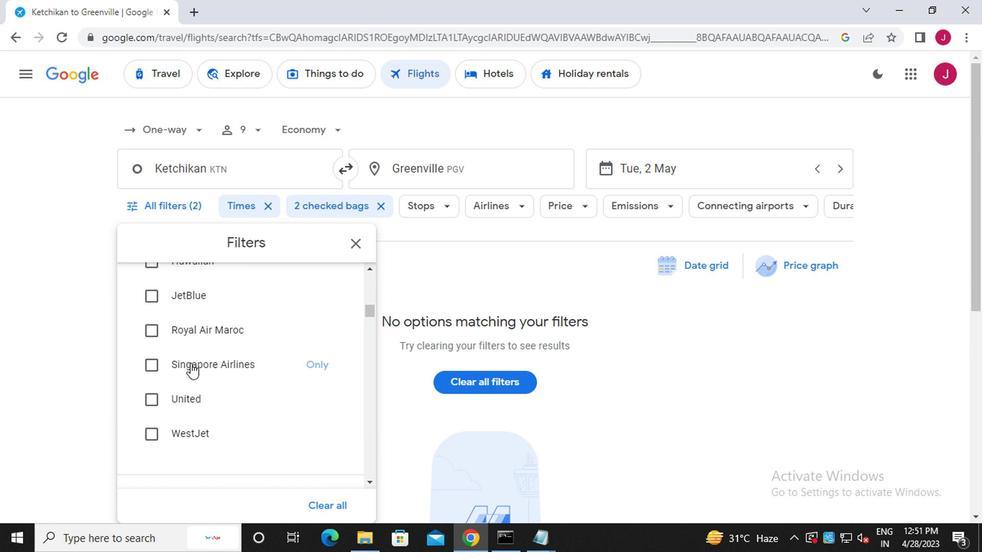 
Action: Mouse scrolled (186, 363) with delta (0, 0)
Screenshot: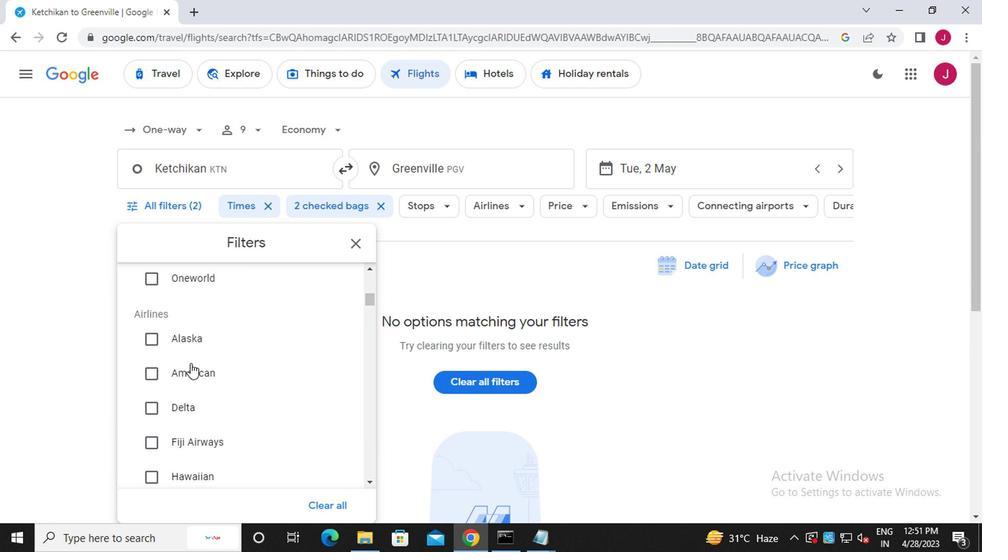 
Action: Mouse scrolled (186, 363) with delta (0, 0)
Screenshot: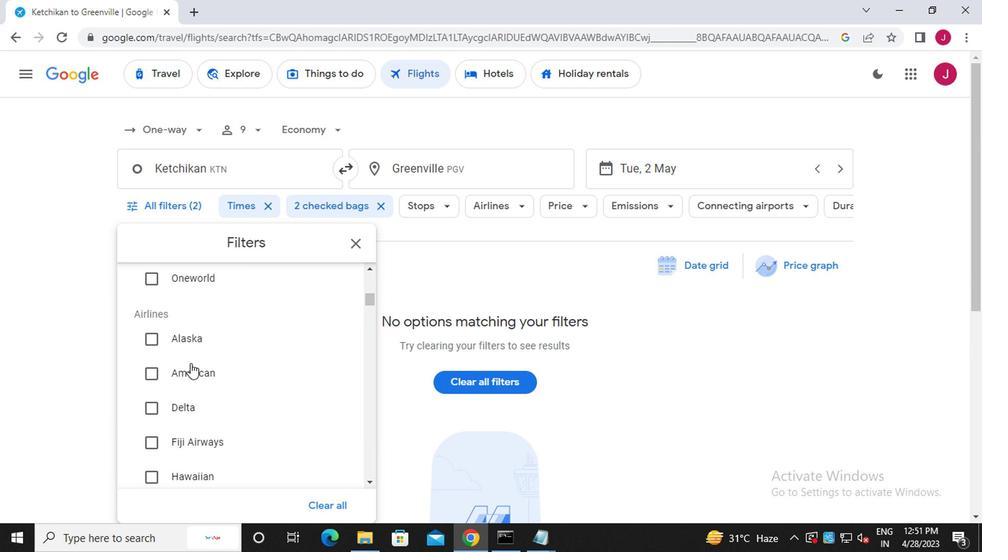 
Action: Mouse scrolled (186, 363) with delta (0, 0)
Screenshot: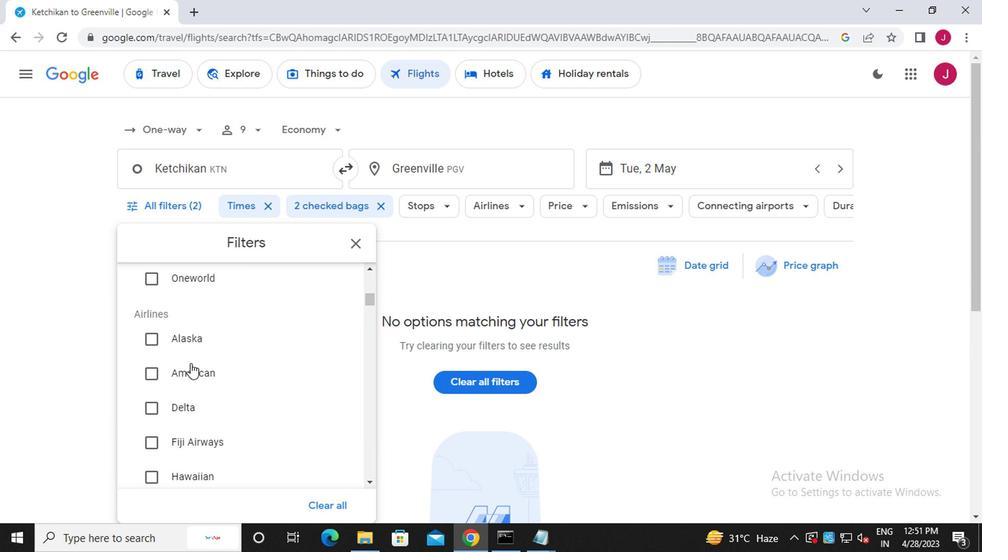 
Action: Mouse scrolled (186, 363) with delta (0, 0)
Screenshot: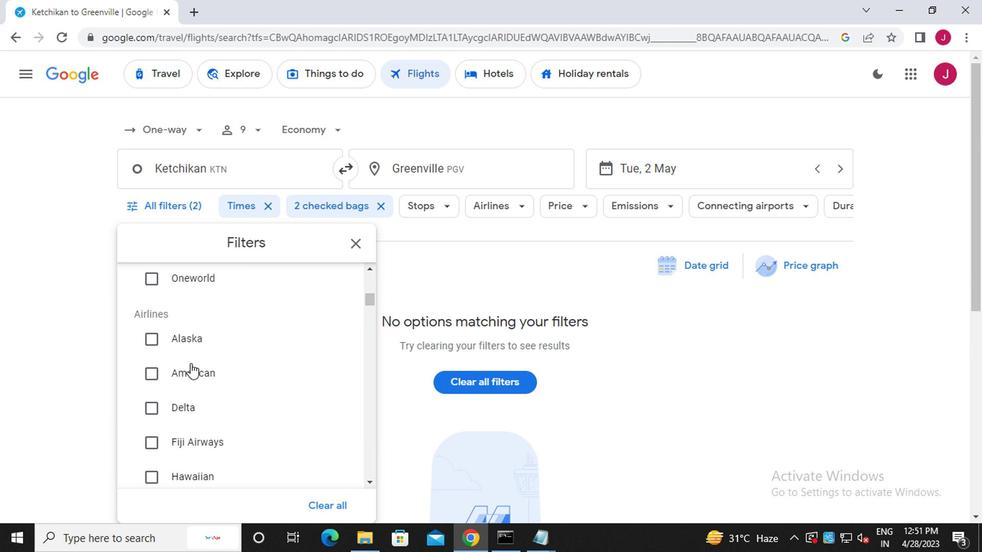 
Action: Mouse moved to (240, 380)
Screenshot: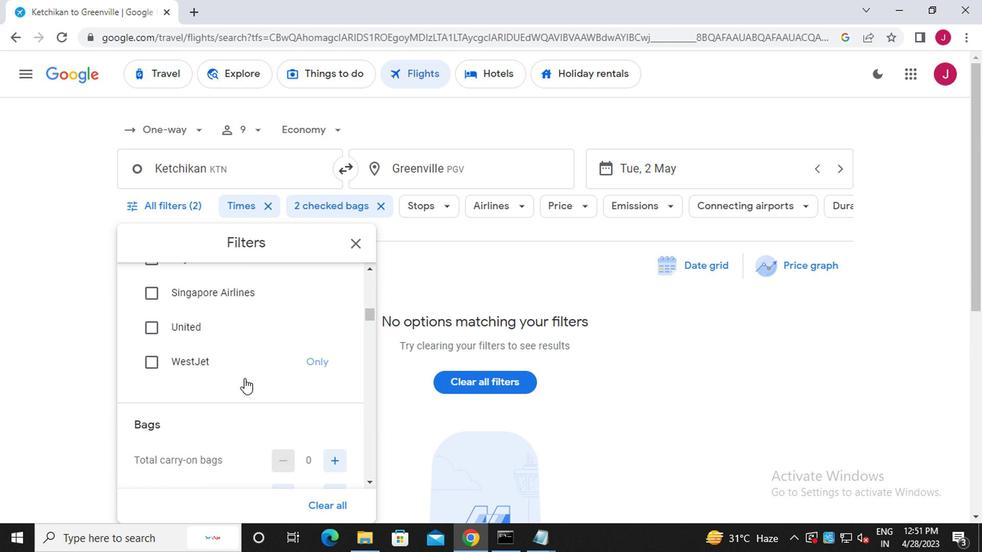 
Action: Mouse scrolled (240, 379) with delta (0, 0)
Screenshot: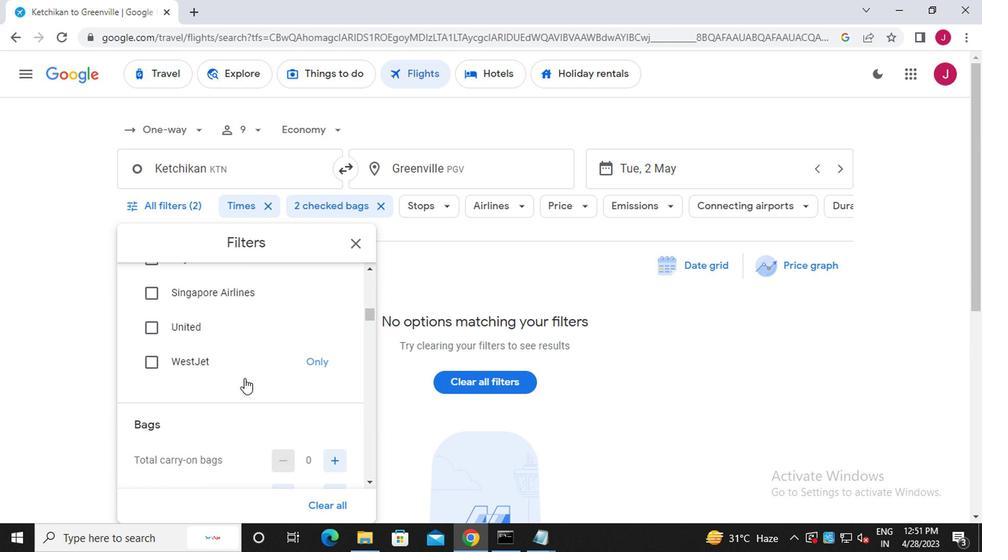 
Action: Mouse scrolled (240, 379) with delta (0, 0)
Screenshot: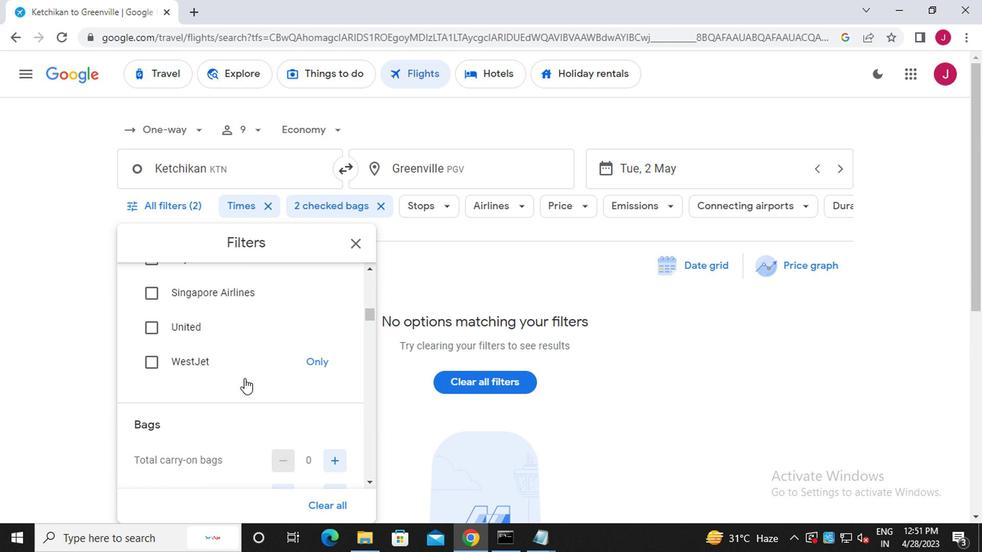 
Action: Mouse moved to (304, 351)
Screenshot: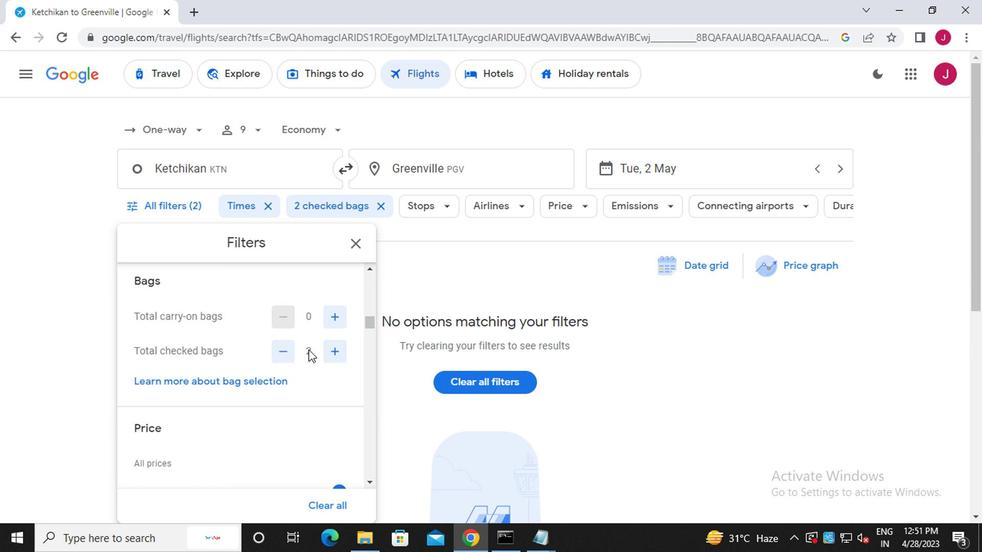
Action: Mouse scrolled (304, 350) with delta (0, 0)
Screenshot: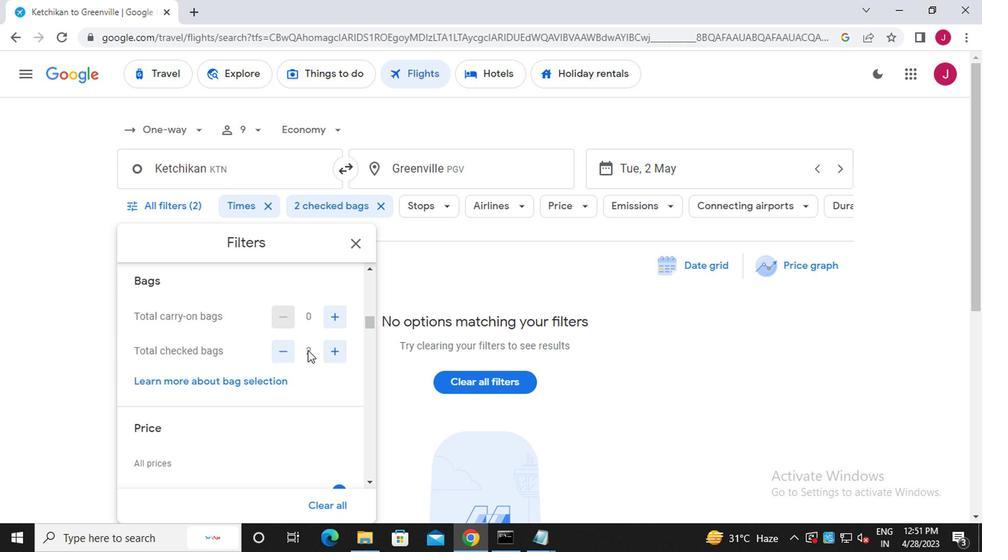 
Action: Mouse moved to (332, 422)
Screenshot: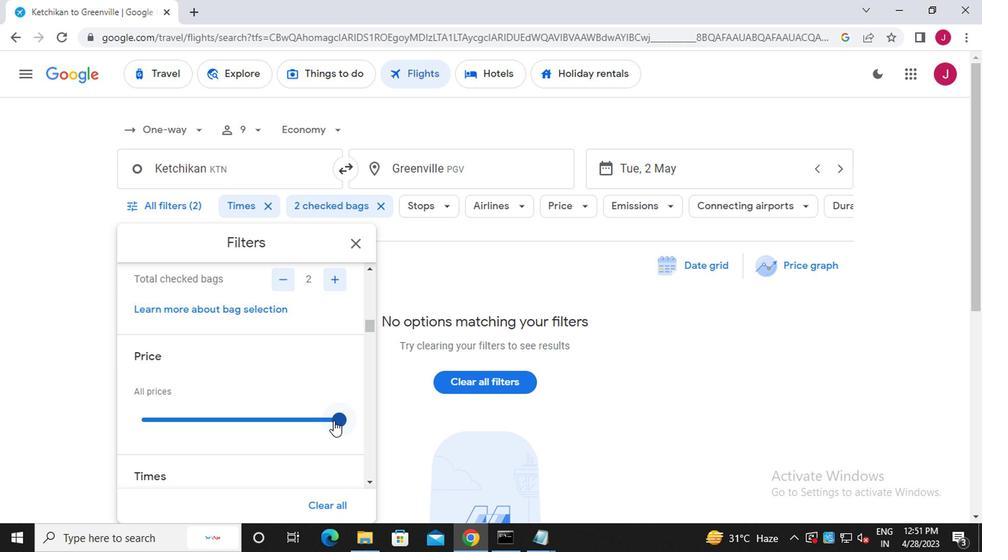
Action: Mouse pressed left at (332, 422)
Screenshot: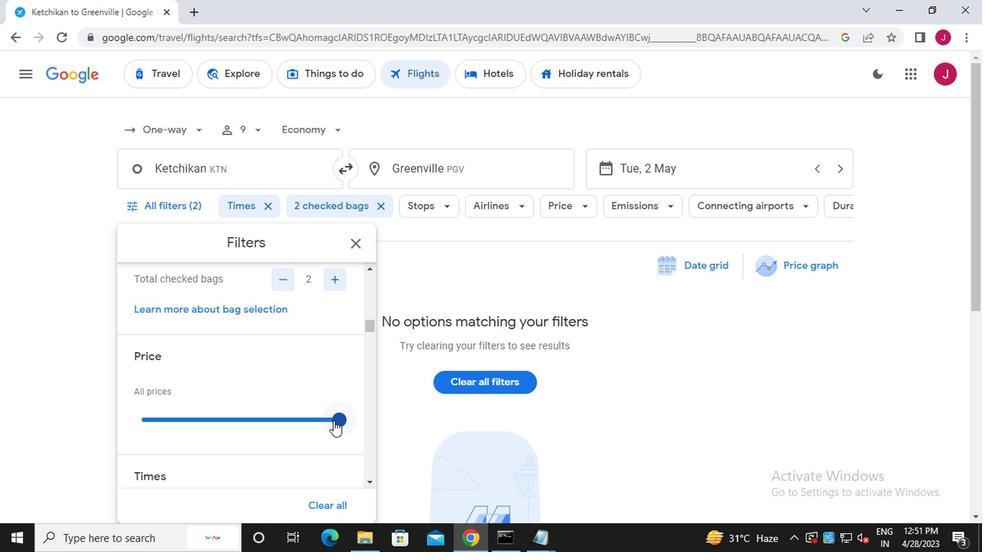 
Action: Mouse moved to (321, 400)
Screenshot: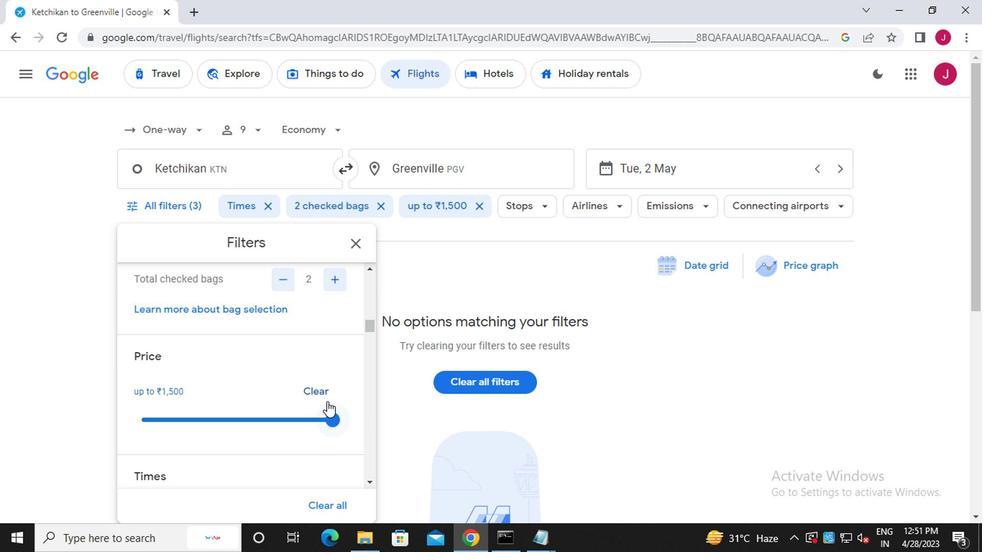 
Action: Mouse scrolled (321, 399) with delta (0, -1)
Screenshot: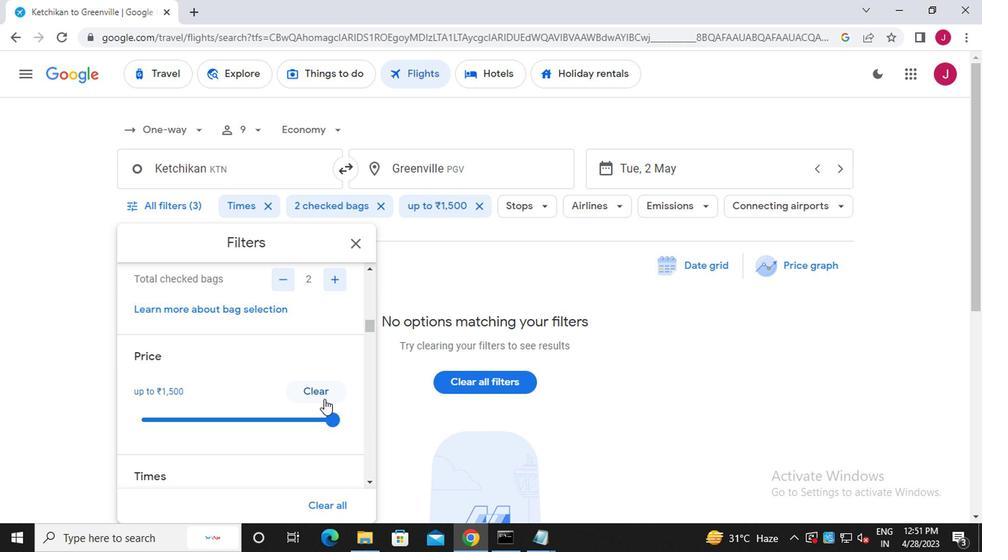 
Action: Mouse scrolled (321, 399) with delta (0, -1)
Screenshot: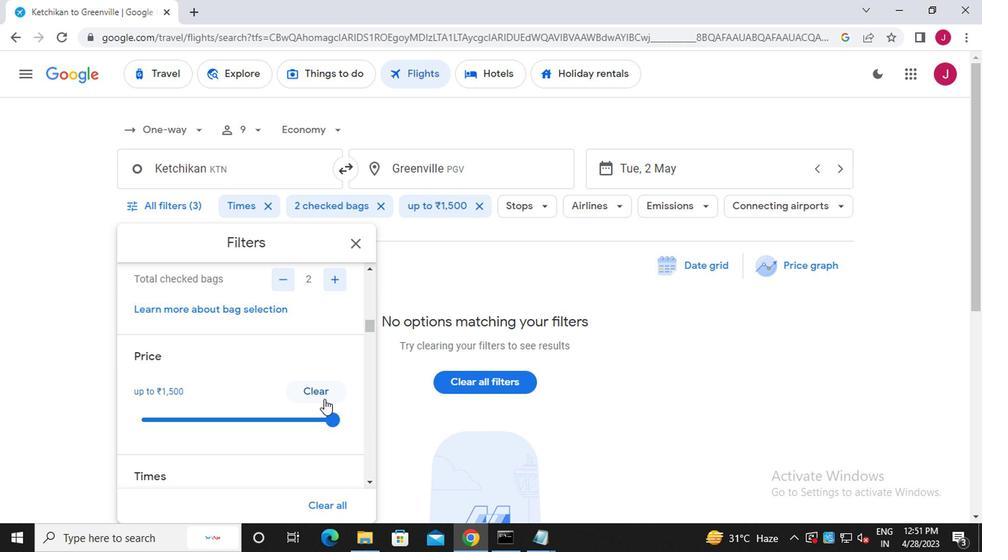 
Action: Mouse moved to (185, 438)
Screenshot: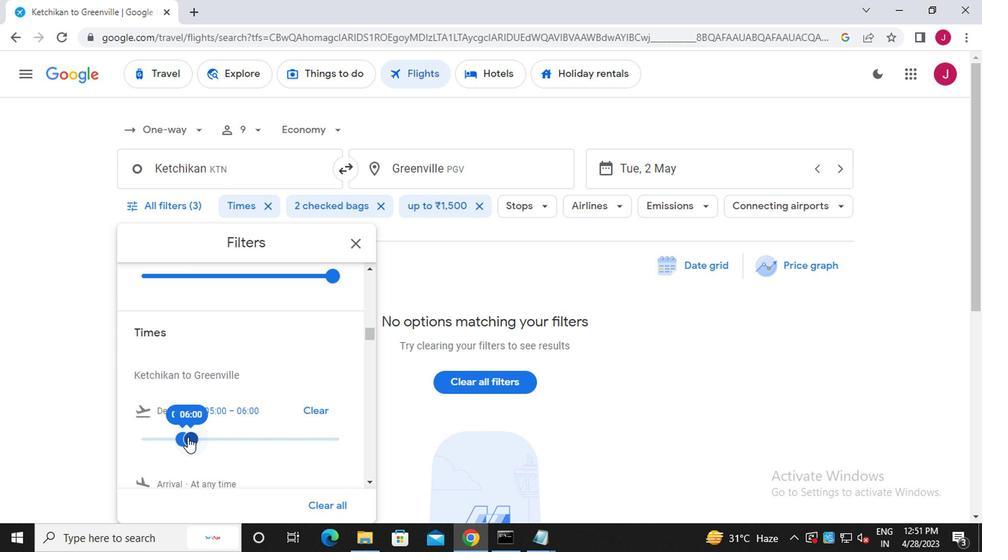 
Action: Mouse pressed left at (185, 438)
Screenshot: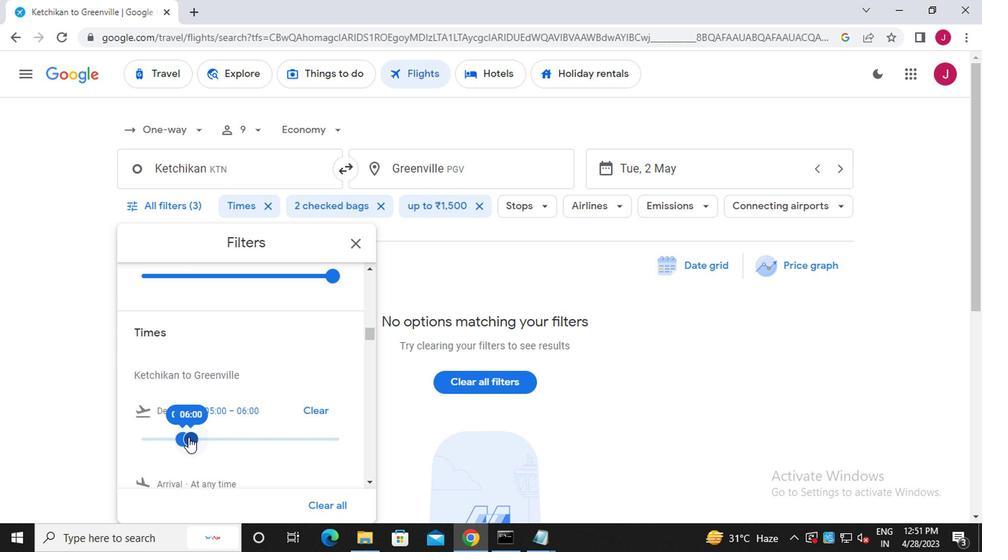 
Action: Mouse moved to (177, 437)
Screenshot: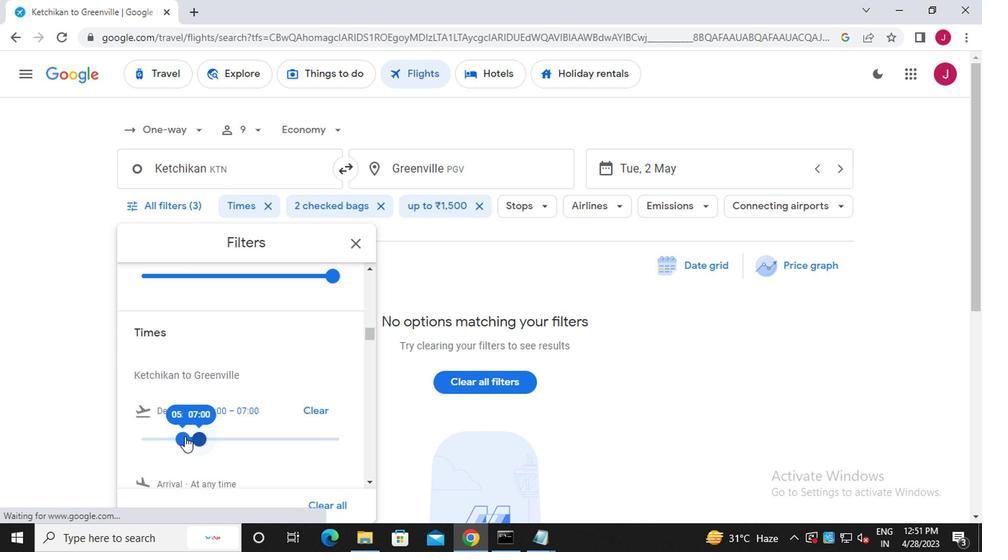 
Action: Mouse pressed left at (177, 437)
Screenshot: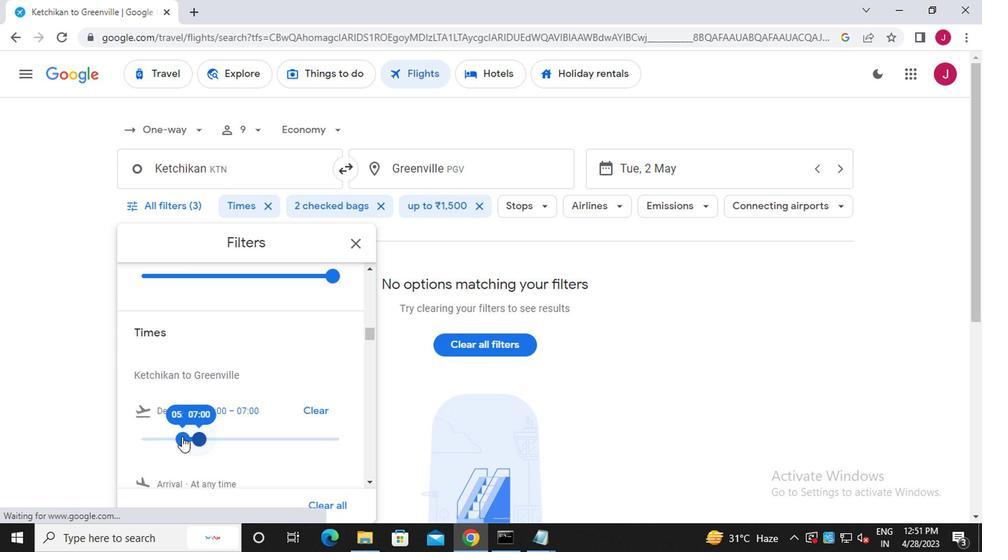 
Action: Mouse moved to (200, 438)
Screenshot: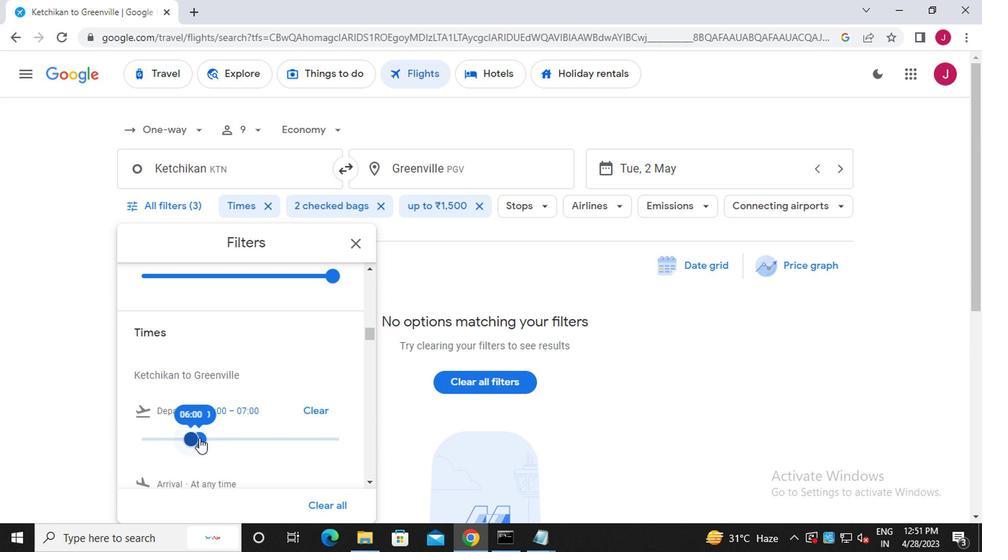 
Action: Mouse pressed left at (200, 438)
Screenshot: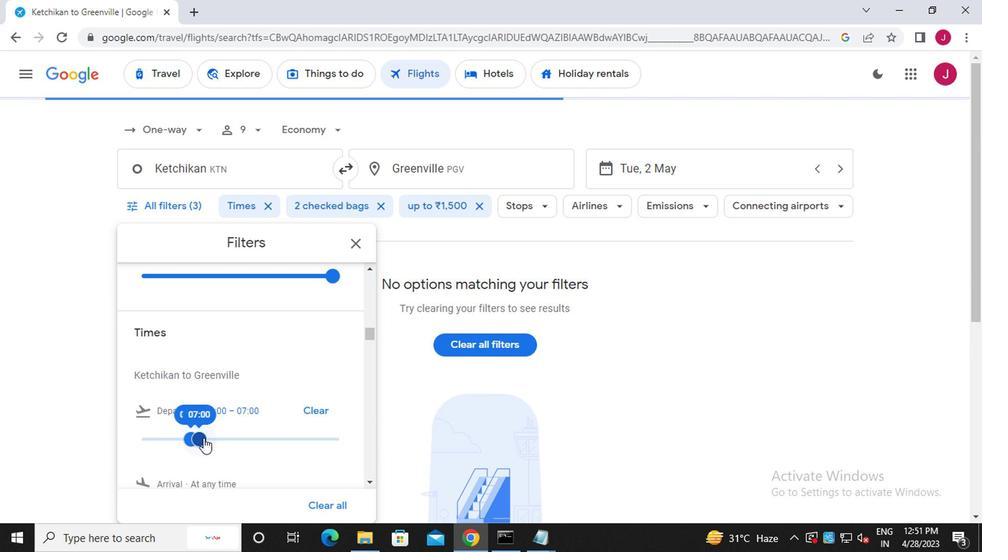 
Action: Mouse moved to (354, 248)
Screenshot: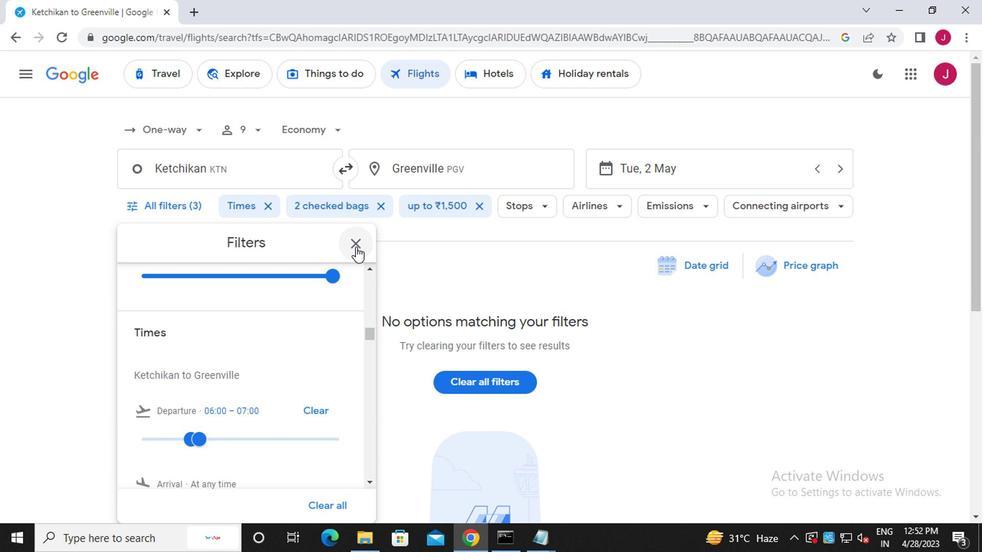 
Action: Mouse pressed left at (354, 248)
Screenshot: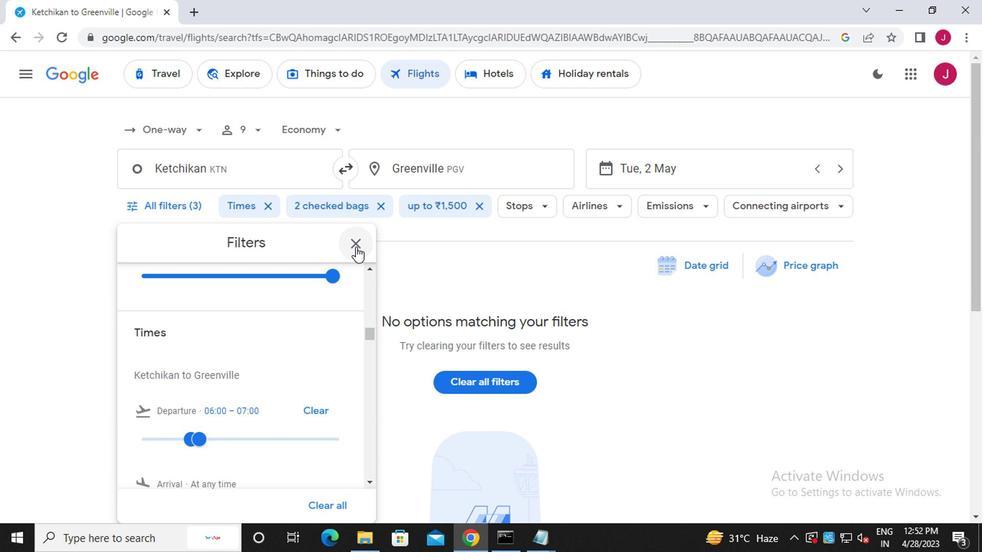 
Action: Mouse moved to (349, 248)
Screenshot: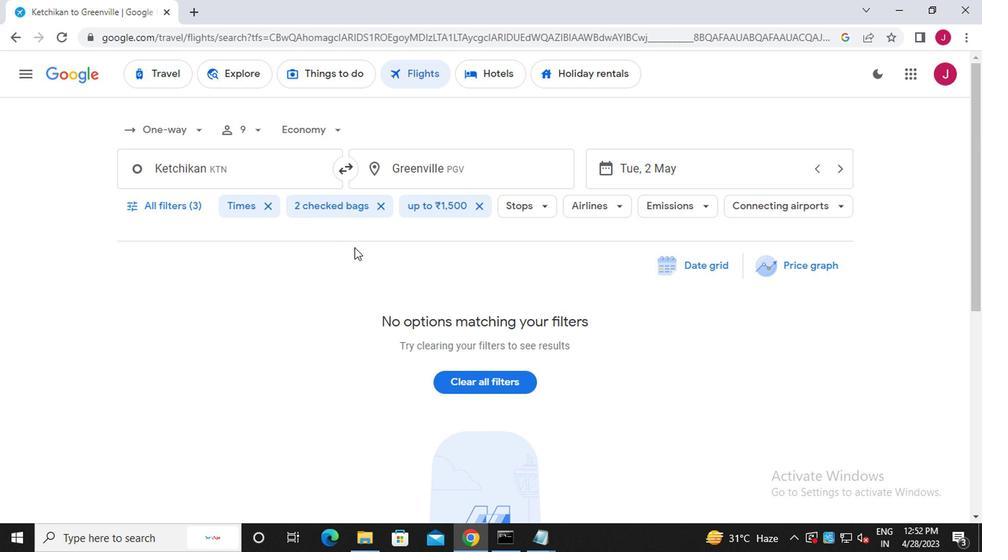 
